 Task: Find connections with filter location Rio Claro with filter topic #automotivewith filter profile language English with filter current company Tata Play Ltd with filter school Institute Of Chemical Technology with filter industry Retail Groceries with filter service category Blogging with filter keywords title Sound Engineer
Action: Mouse moved to (157, 219)
Screenshot: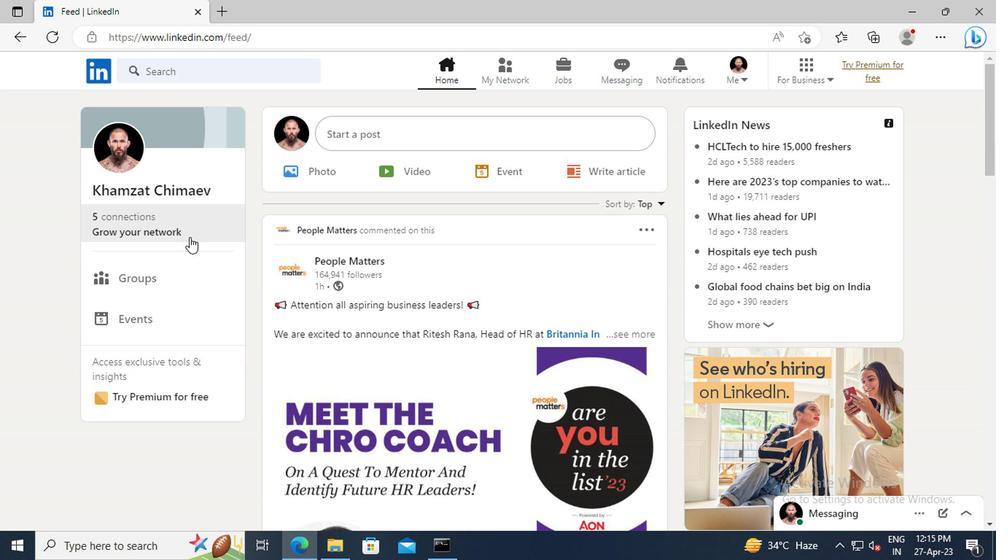 
Action: Mouse pressed left at (157, 219)
Screenshot: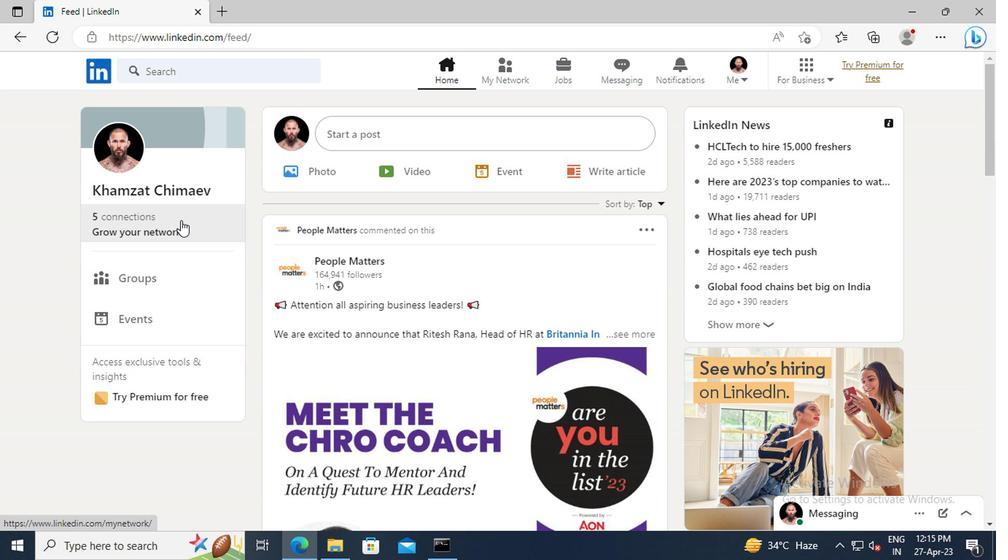 
Action: Mouse moved to (159, 154)
Screenshot: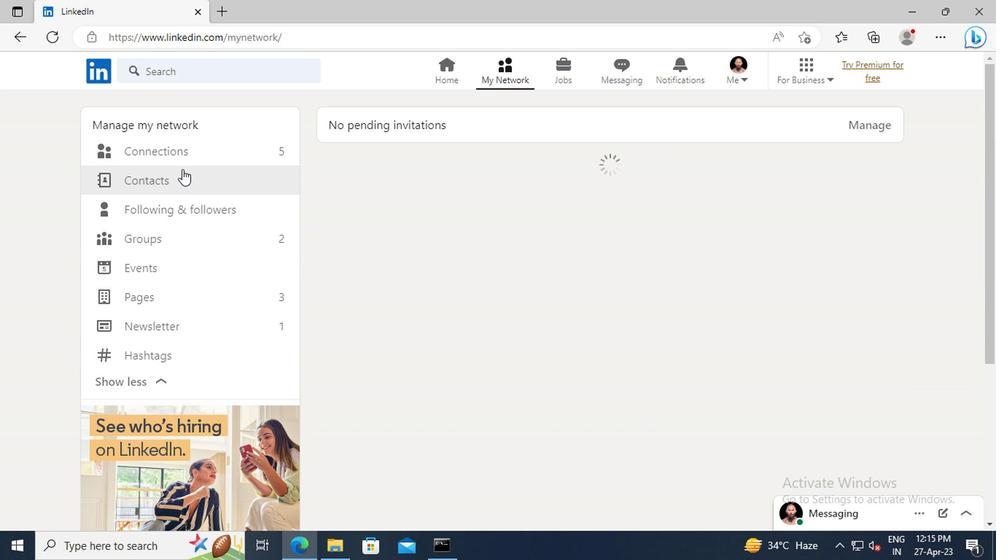 
Action: Mouse pressed left at (159, 154)
Screenshot: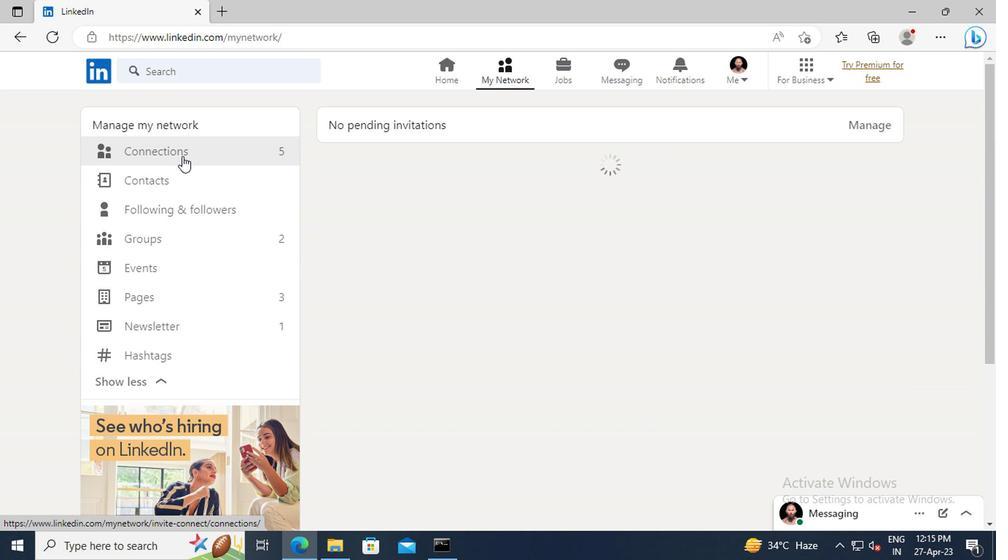 
Action: Mouse moved to (577, 153)
Screenshot: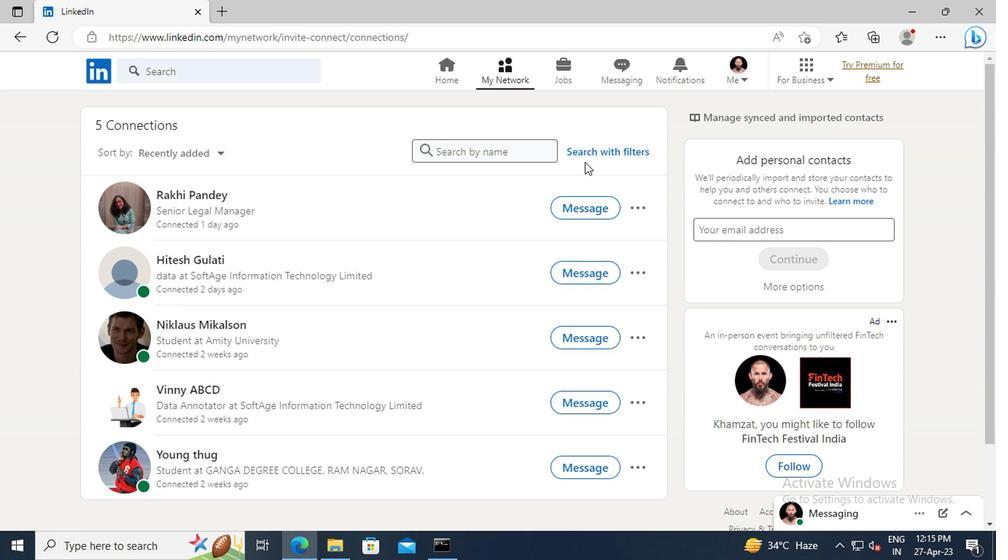 
Action: Mouse pressed left at (577, 153)
Screenshot: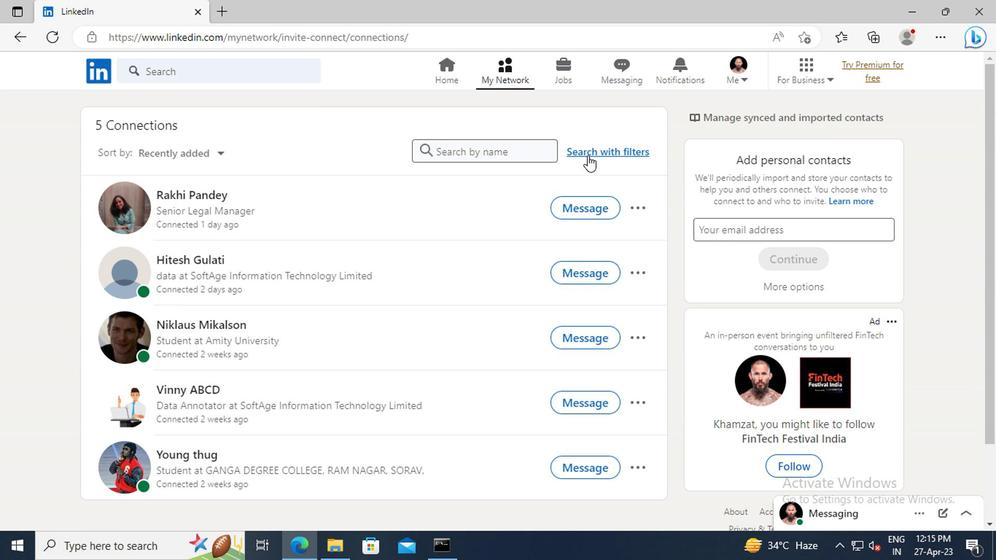 
Action: Mouse moved to (543, 114)
Screenshot: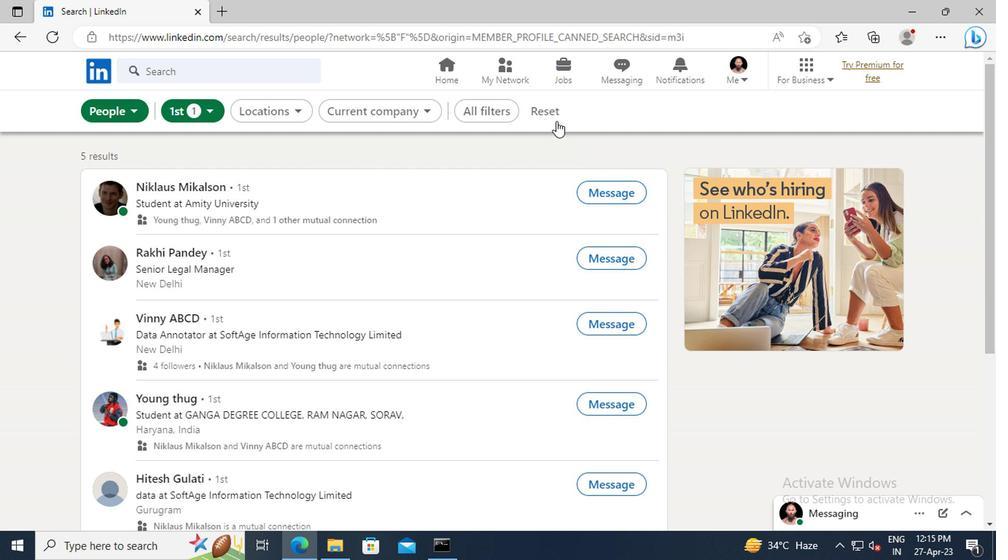 
Action: Mouse pressed left at (543, 114)
Screenshot: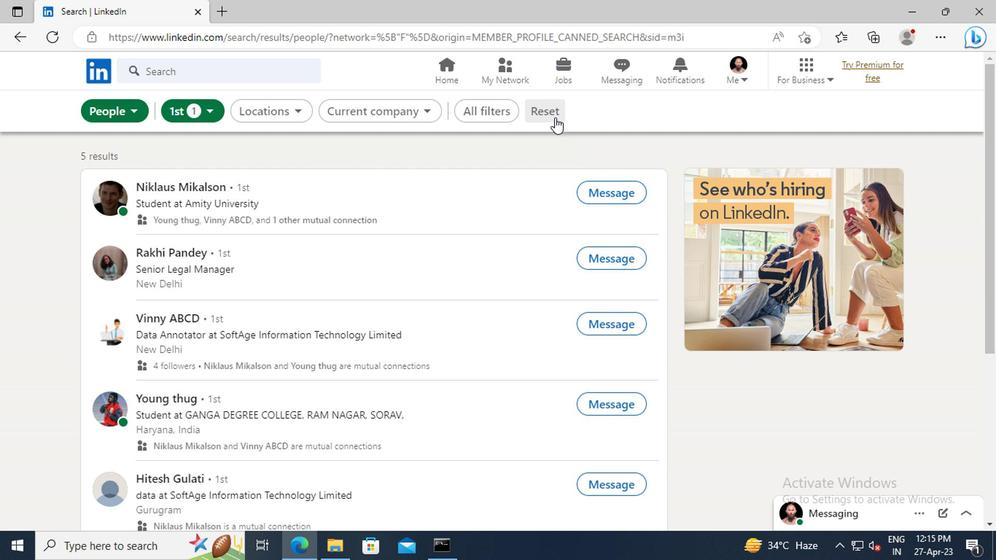 
Action: Mouse moved to (513, 107)
Screenshot: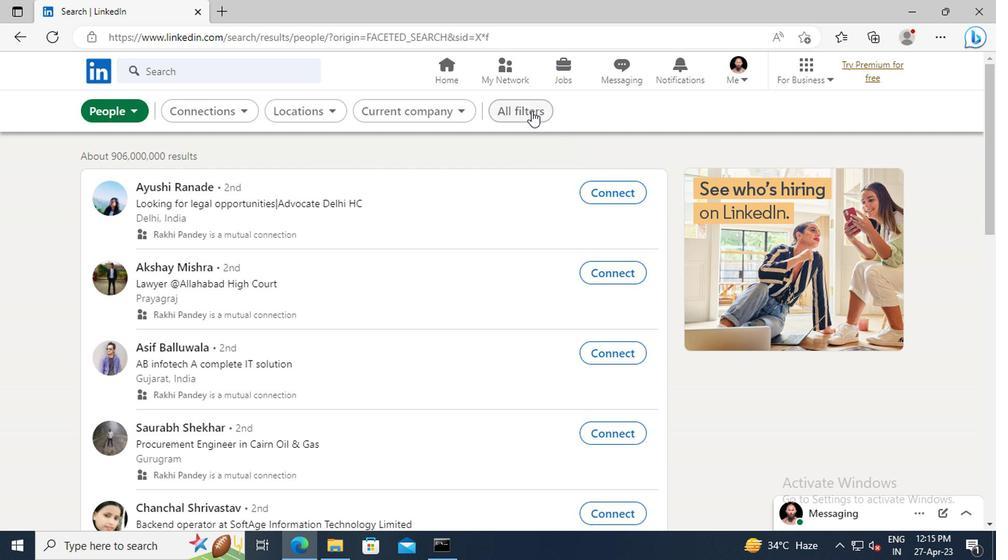 
Action: Mouse pressed left at (513, 107)
Screenshot: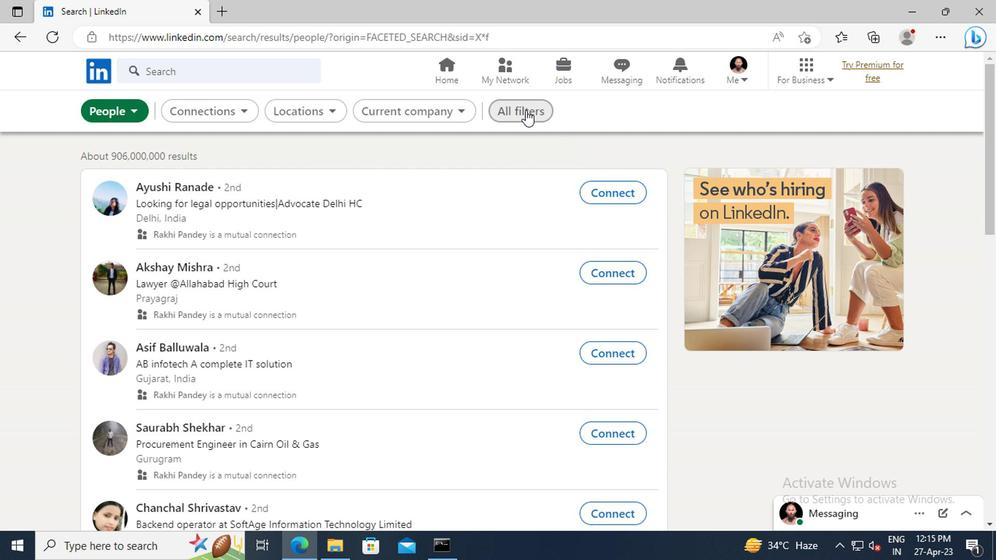 
Action: Mouse moved to (843, 346)
Screenshot: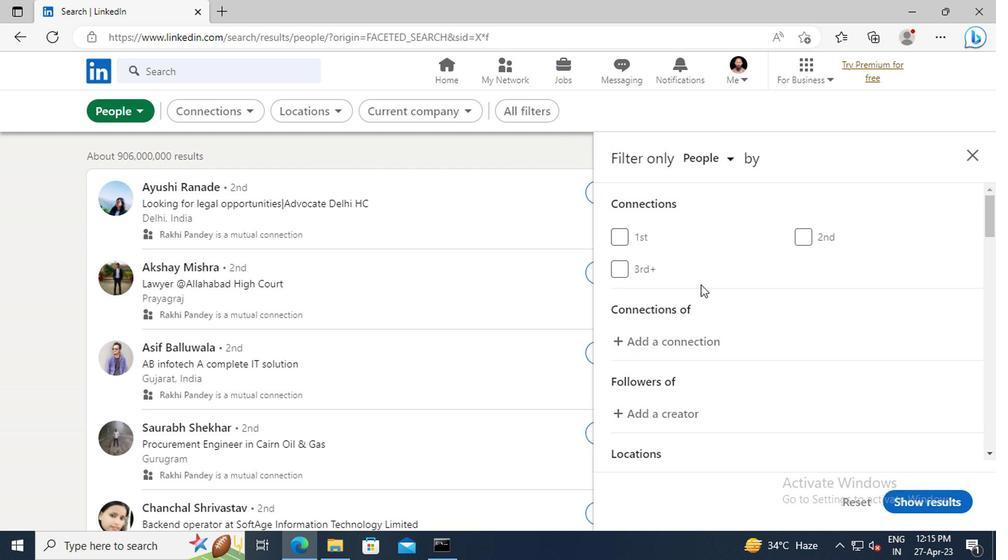 
Action: Mouse scrolled (843, 345) with delta (0, 0)
Screenshot: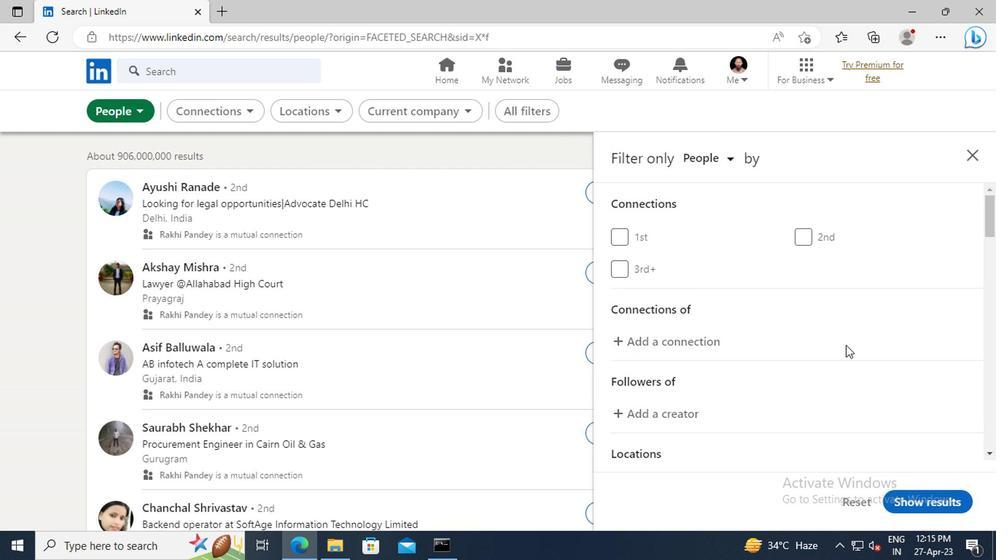 
Action: Mouse scrolled (843, 345) with delta (0, 0)
Screenshot: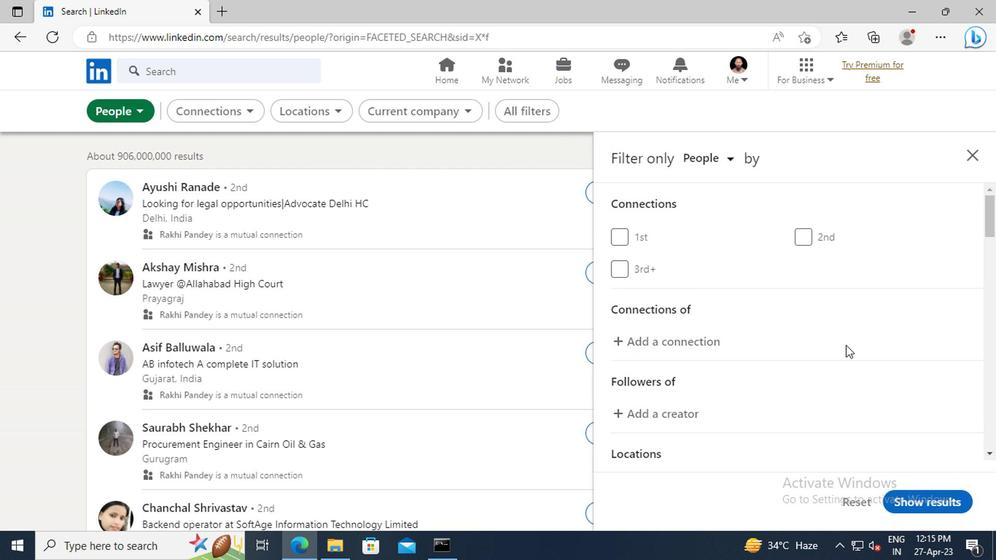 
Action: Mouse moved to (840, 309)
Screenshot: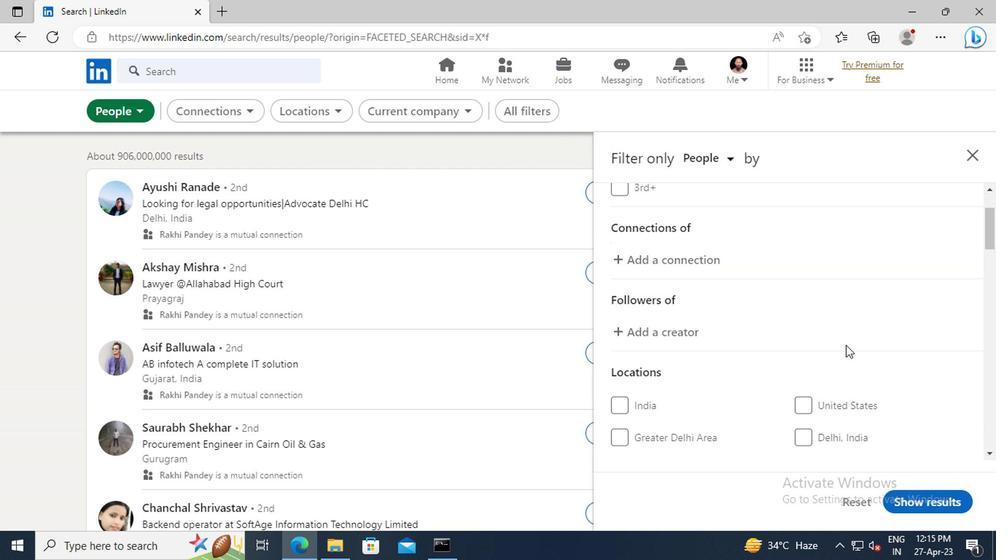 
Action: Mouse scrolled (840, 309) with delta (0, 0)
Screenshot: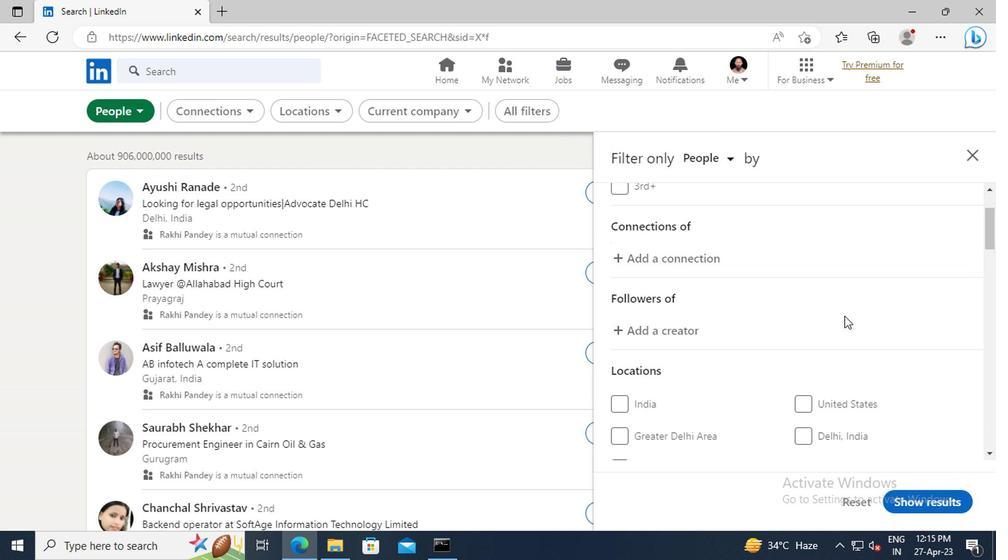 
Action: Mouse moved to (840, 309)
Screenshot: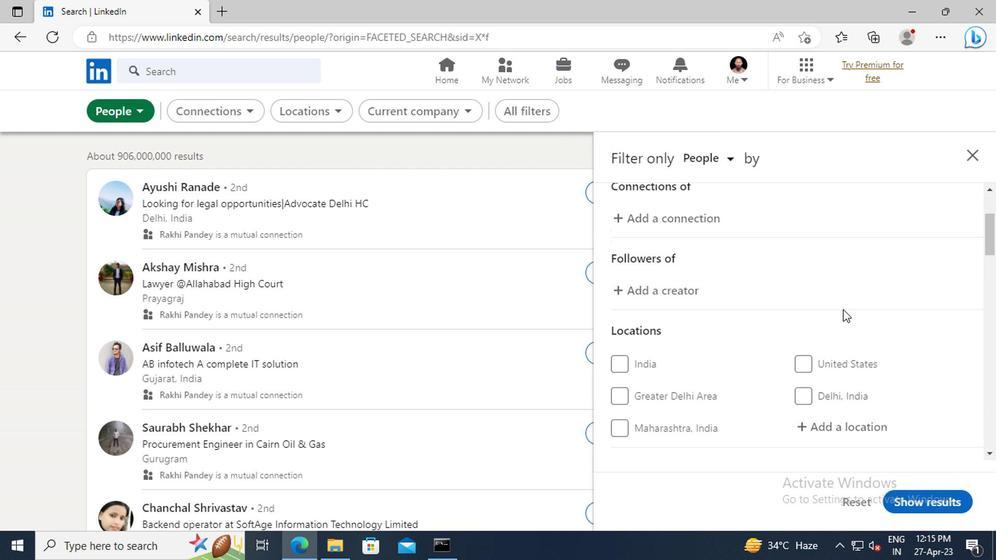 
Action: Mouse scrolled (840, 309) with delta (0, 0)
Screenshot: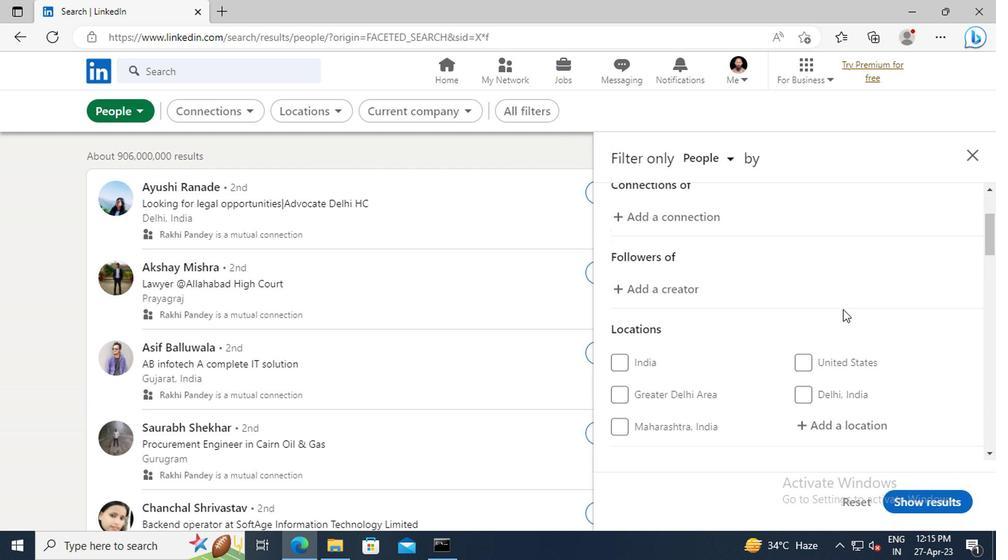 
Action: Mouse scrolled (840, 309) with delta (0, 0)
Screenshot: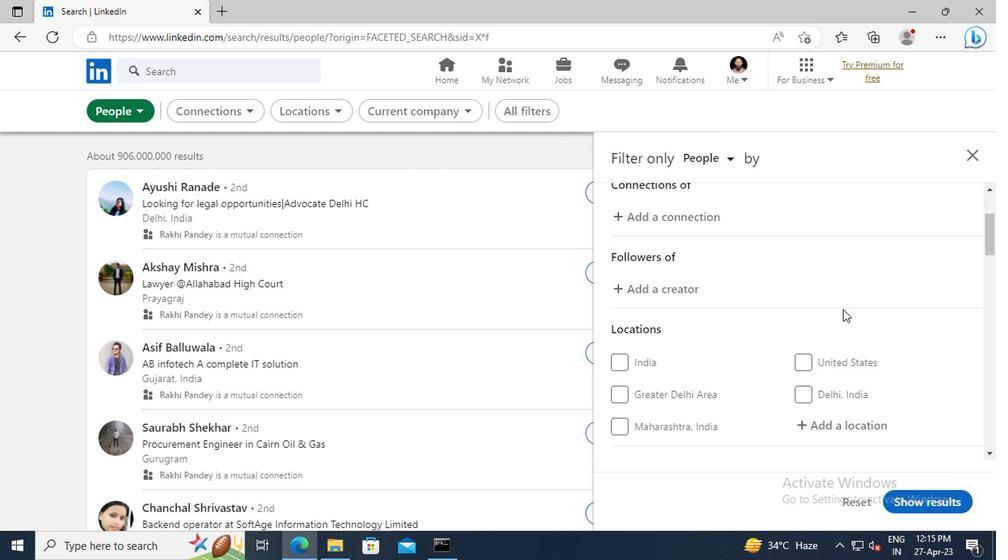 
Action: Mouse scrolled (840, 309) with delta (0, 0)
Screenshot: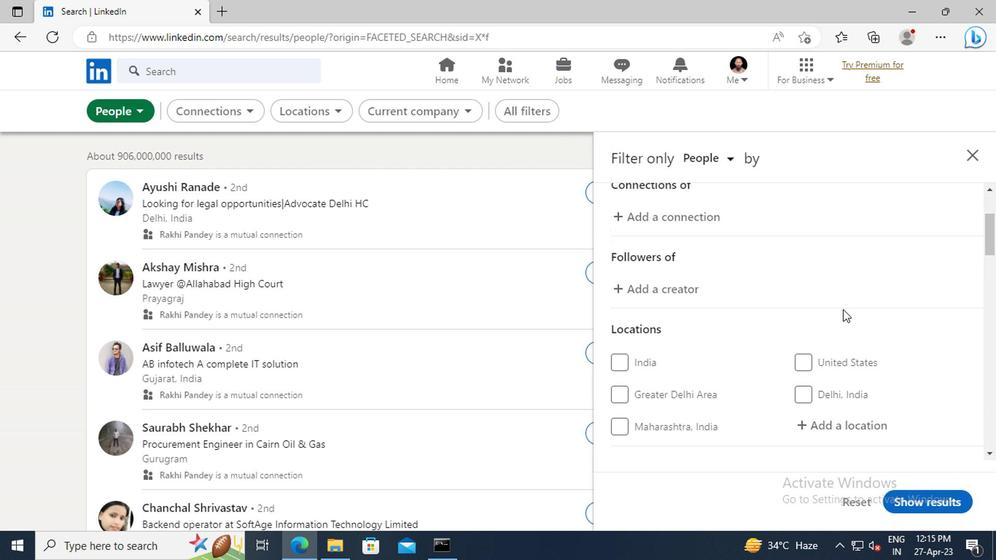 
Action: Mouse moved to (816, 302)
Screenshot: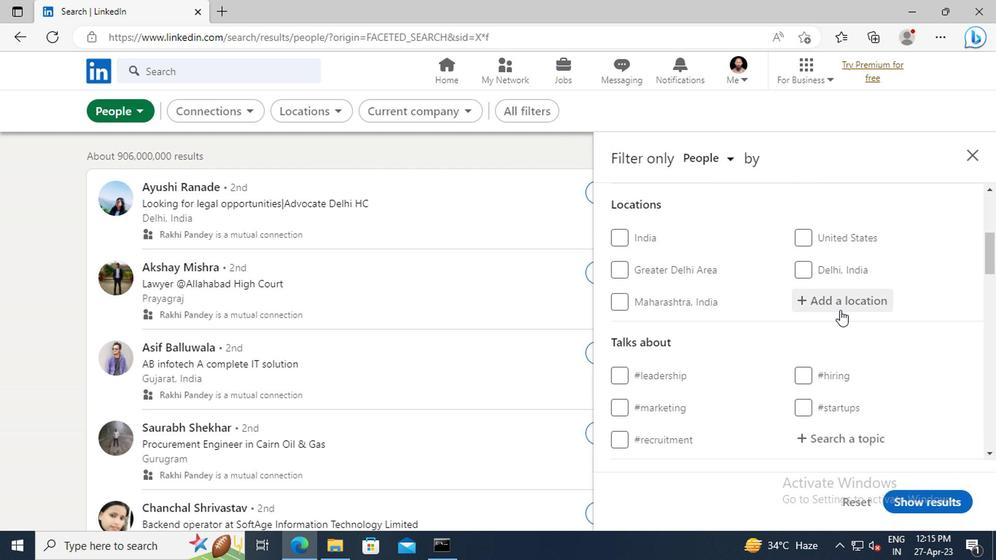 
Action: Mouse pressed left at (816, 302)
Screenshot: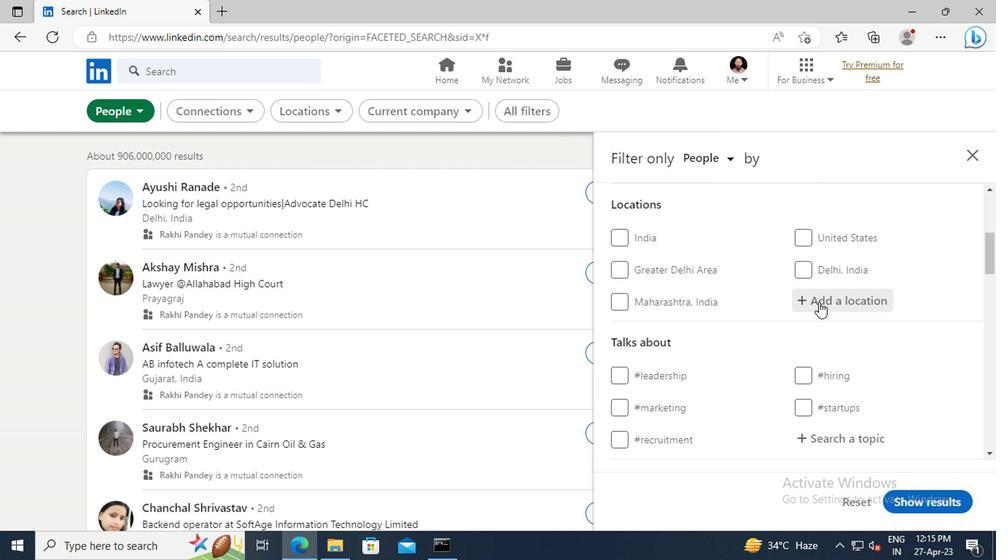 
Action: Key pressed <Key.shift>RIO<Key.space><Key.shift>CLARO
Screenshot: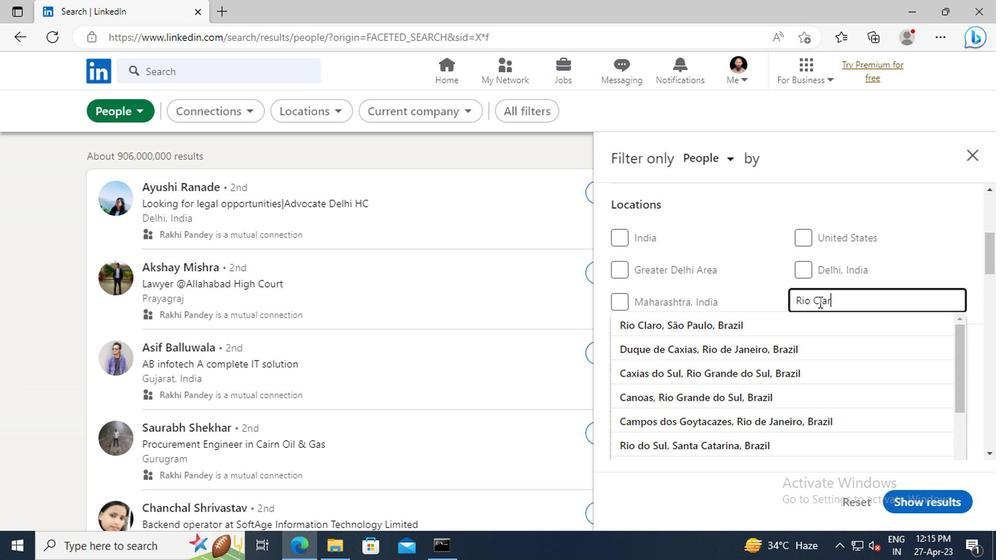 
Action: Mouse moved to (821, 320)
Screenshot: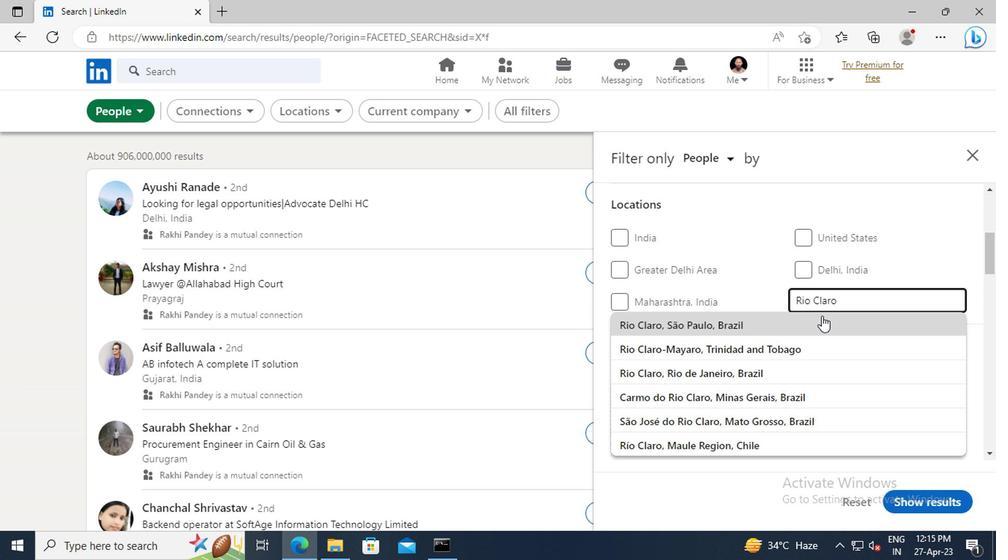 
Action: Mouse pressed left at (821, 320)
Screenshot: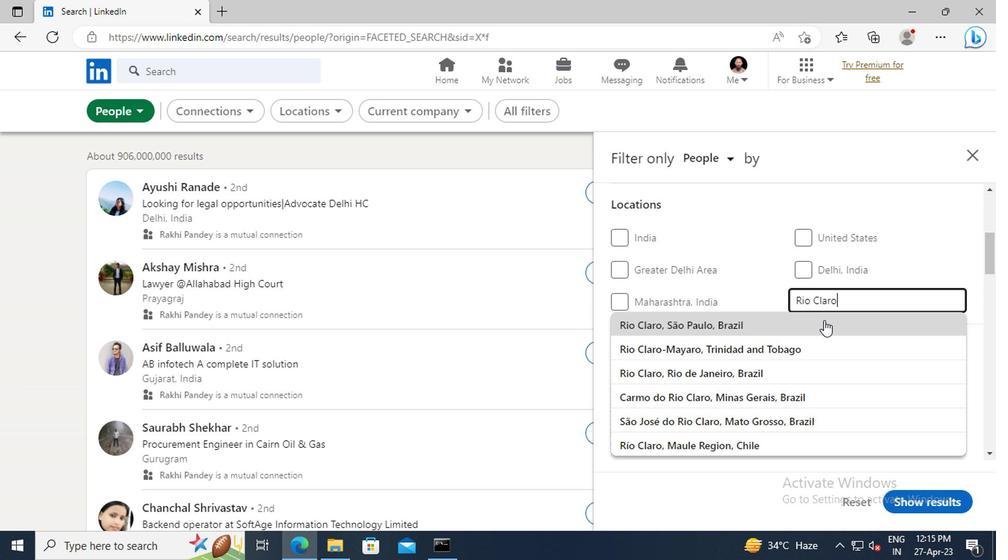 
Action: Mouse moved to (831, 309)
Screenshot: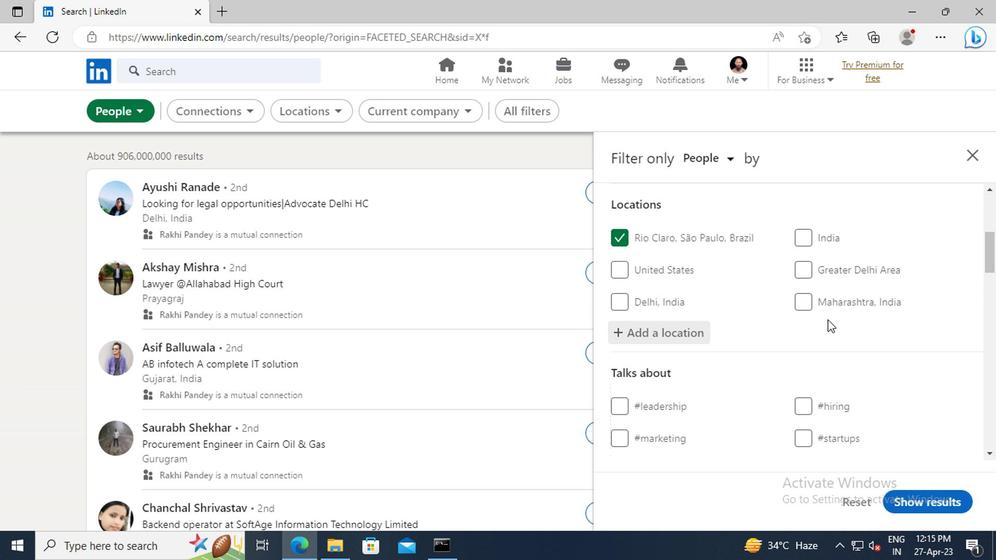 
Action: Mouse scrolled (831, 309) with delta (0, 0)
Screenshot: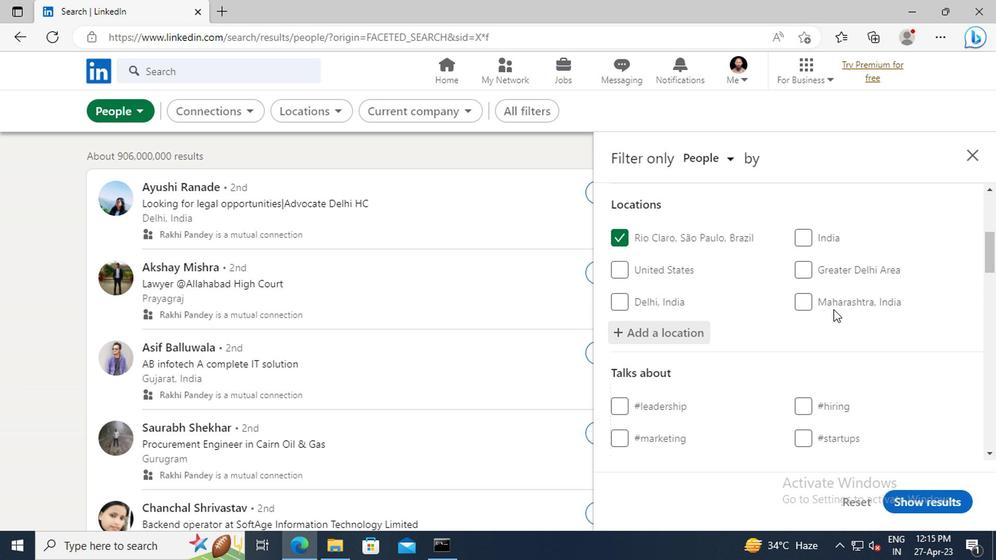
Action: Mouse scrolled (831, 309) with delta (0, 0)
Screenshot: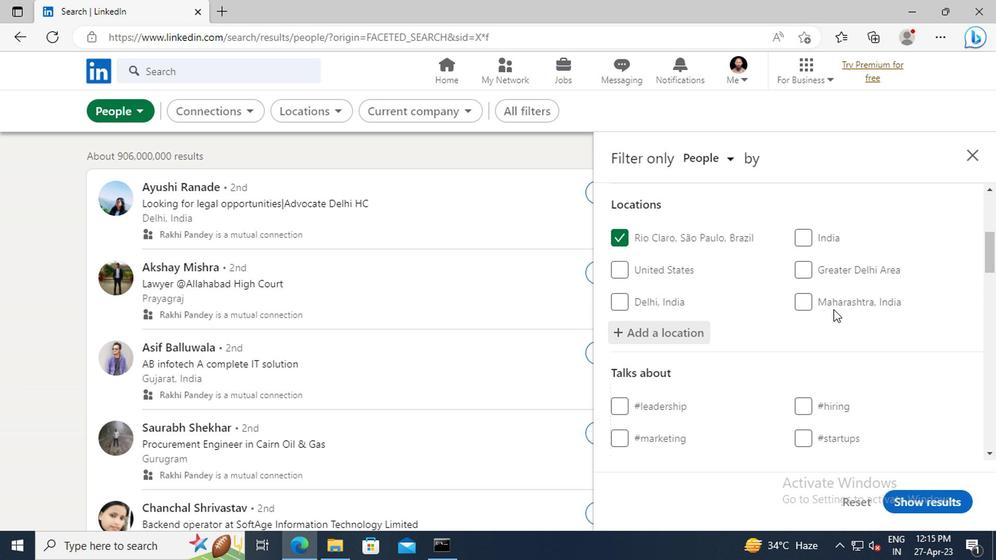 
Action: Mouse scrolled (831, 309) with delta (0, 0)
Screenshot: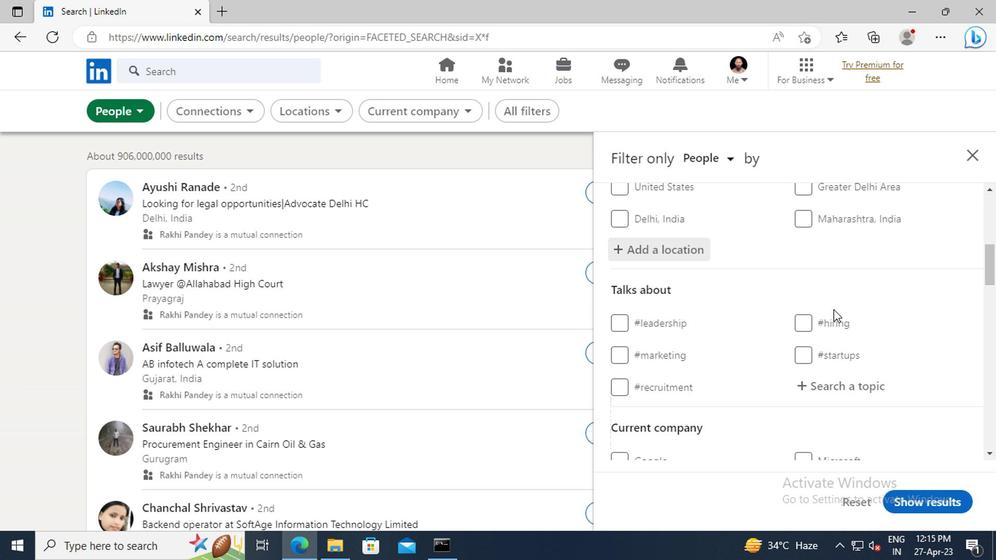 
Action: Mouse scrolled (831, 309) with delta (0, 0)
Screenshot: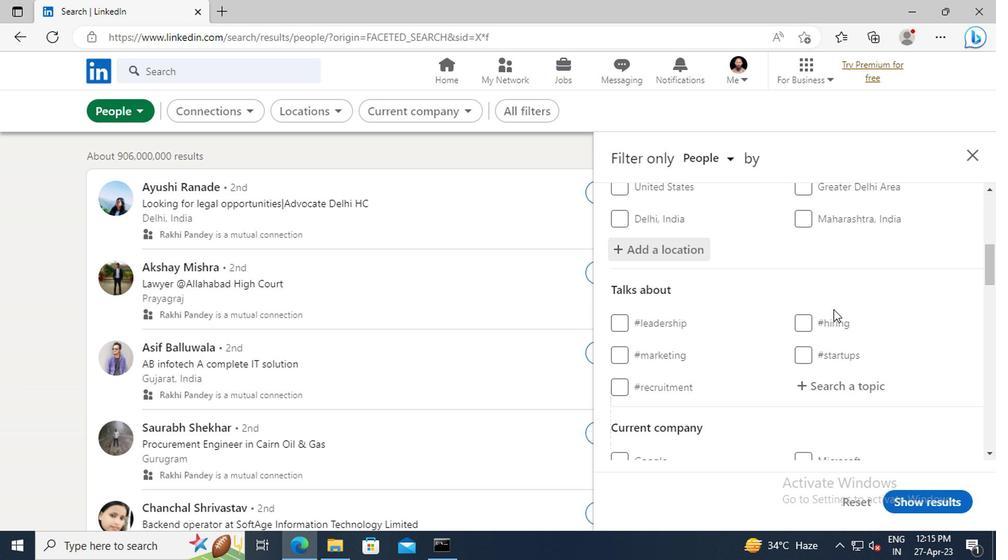 
Action: Mouse moved to (833, 305)
Screenshot: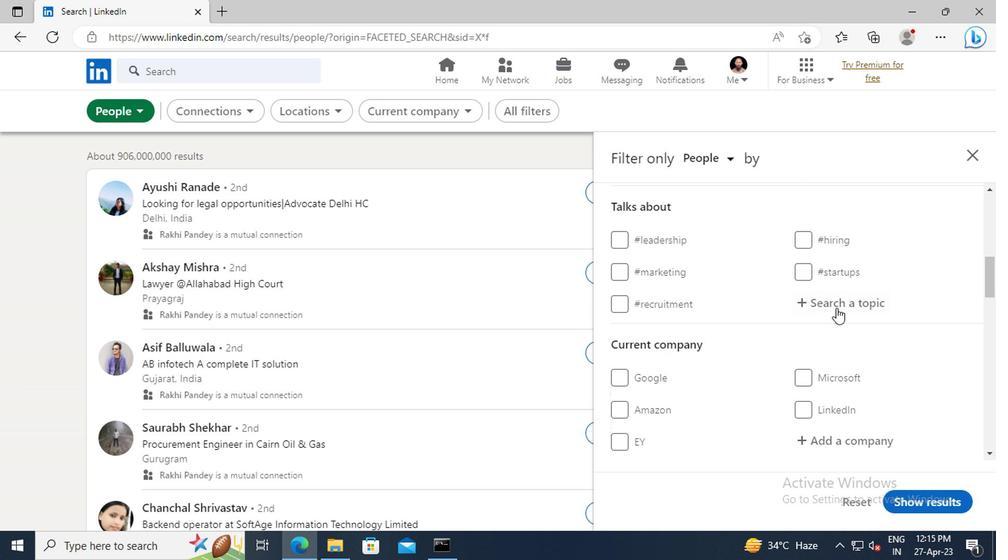 
Action: Mouse pressed left at (833, 305)
Screenshot: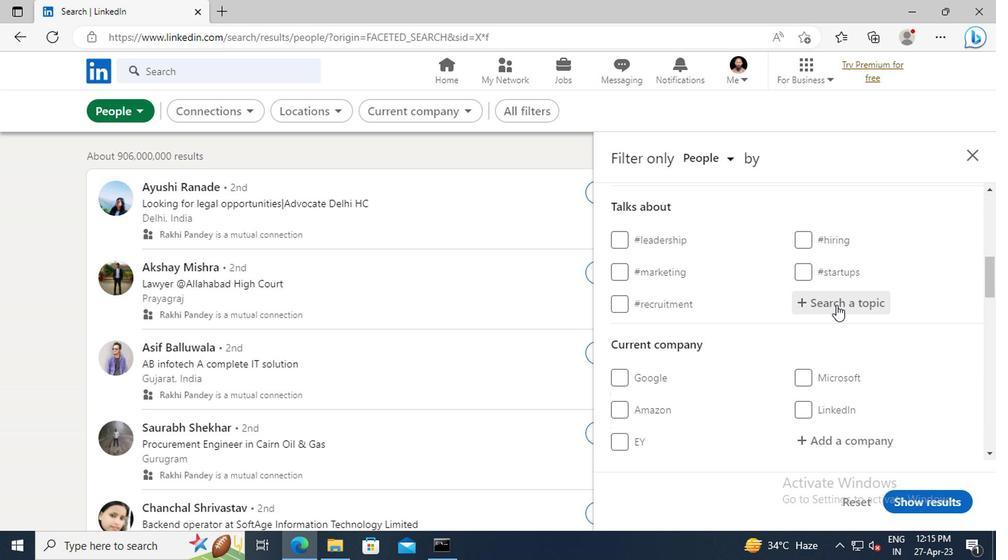 
Action: Key pressed <Key.shift>#AUTOMOTIVEWITH<Key.enter>
Screenshot: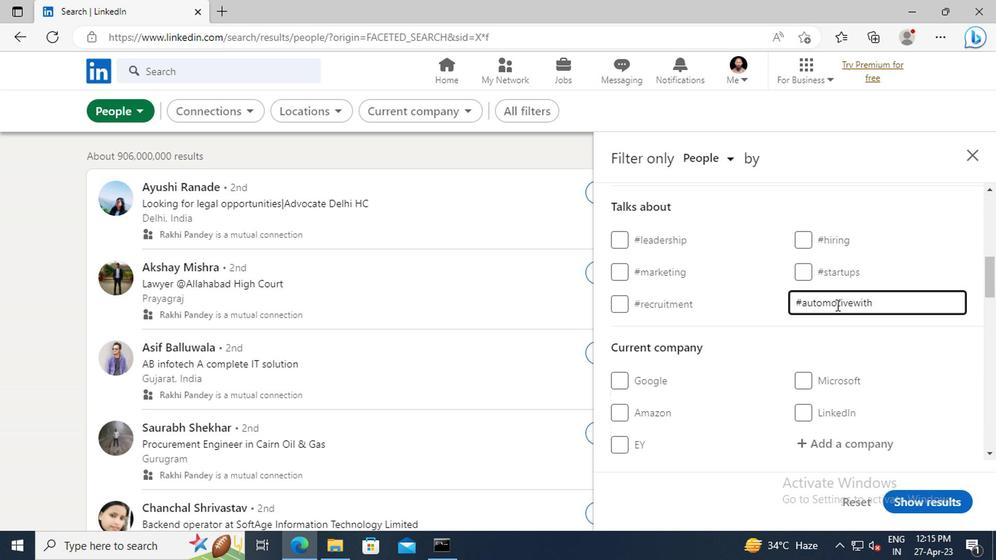 
Action: Mouse scrolled (833, 304) with delta (0, 0)
Screenshot: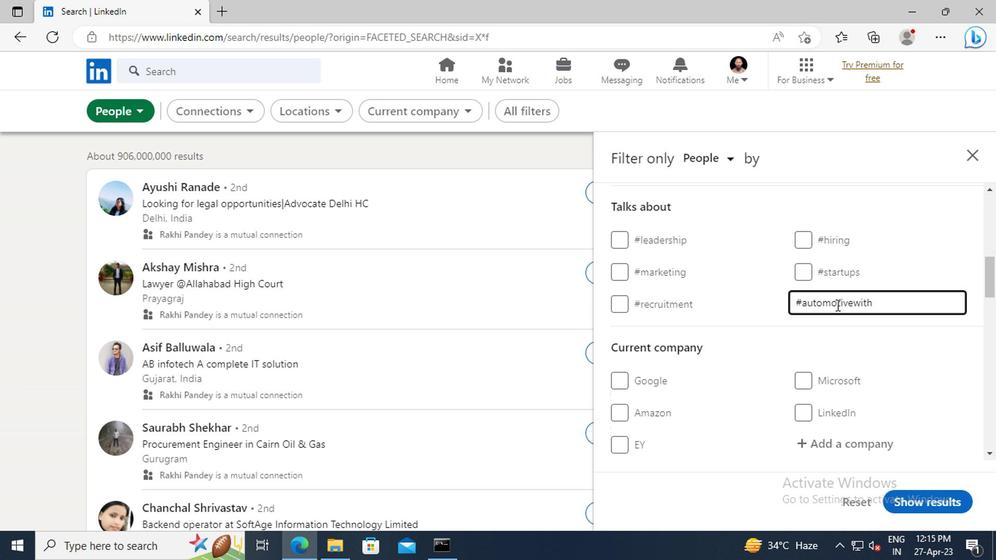 
Action: Mouse scrolled (833, 304) with delta (0, 0)
Screenshot: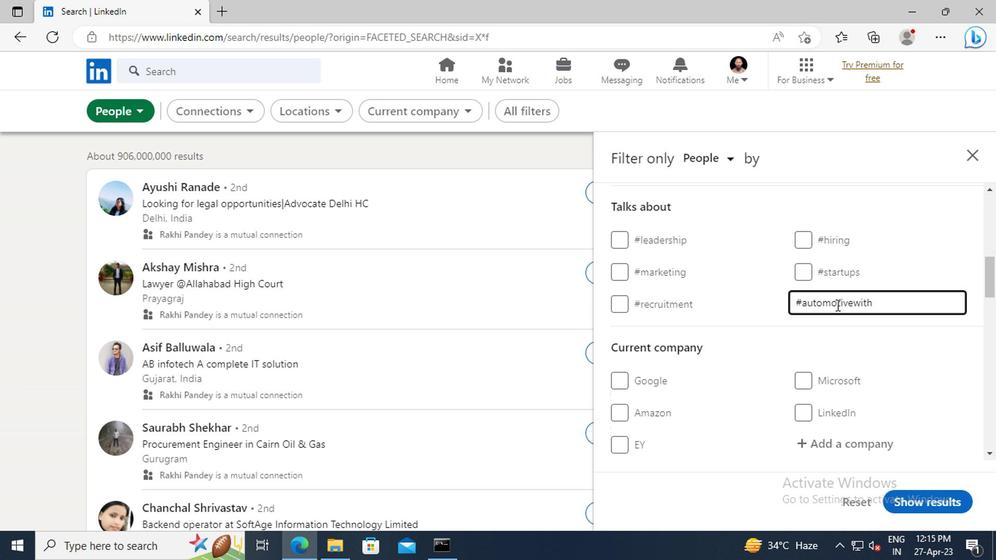 
Action: Mouse scrolled (833, 304) with delta (0, 0)
Screenshot: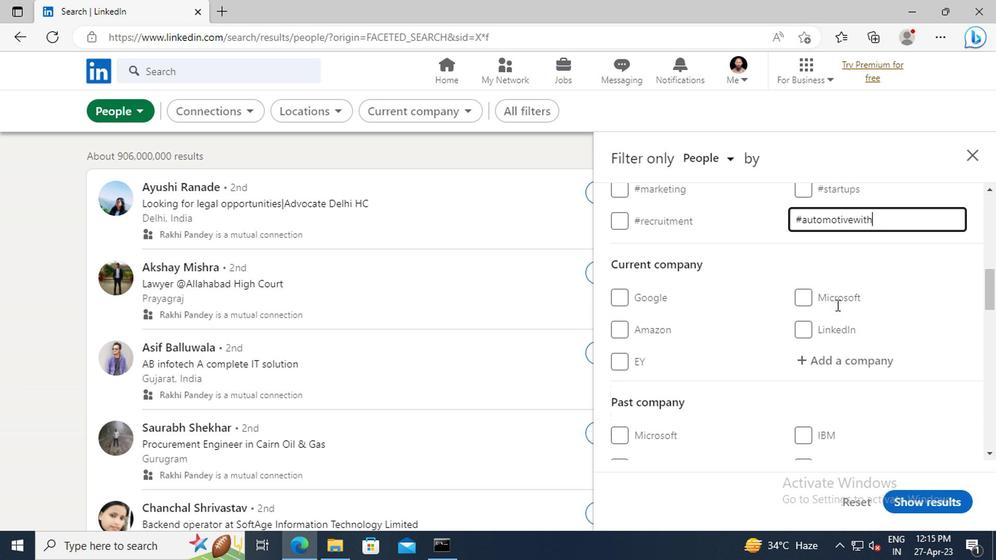 
Action: Mouse scrolled (833, 304) with delta (0, 0)
Screenshot: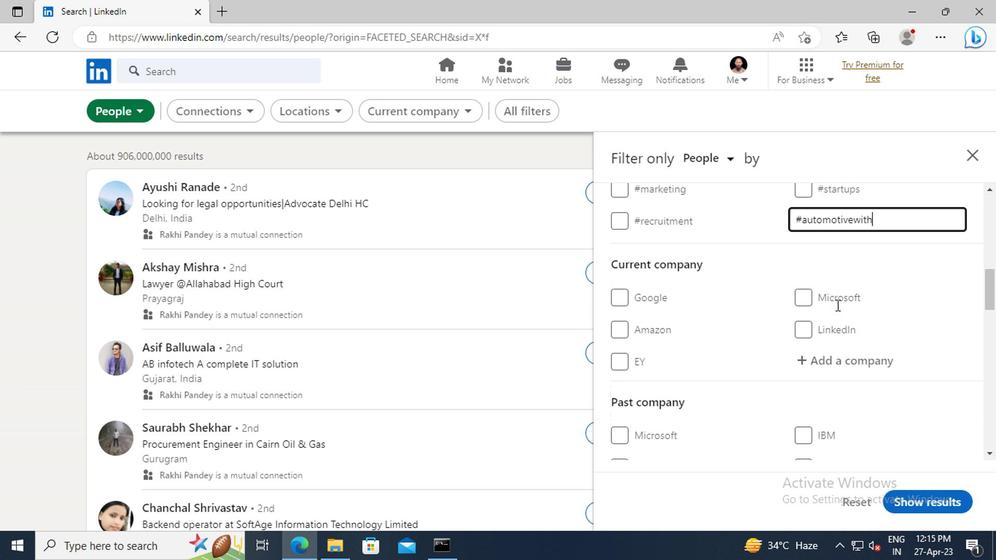 
Action: Mouse scrolled (833, 304) with delta (0, 0)
Screenshot: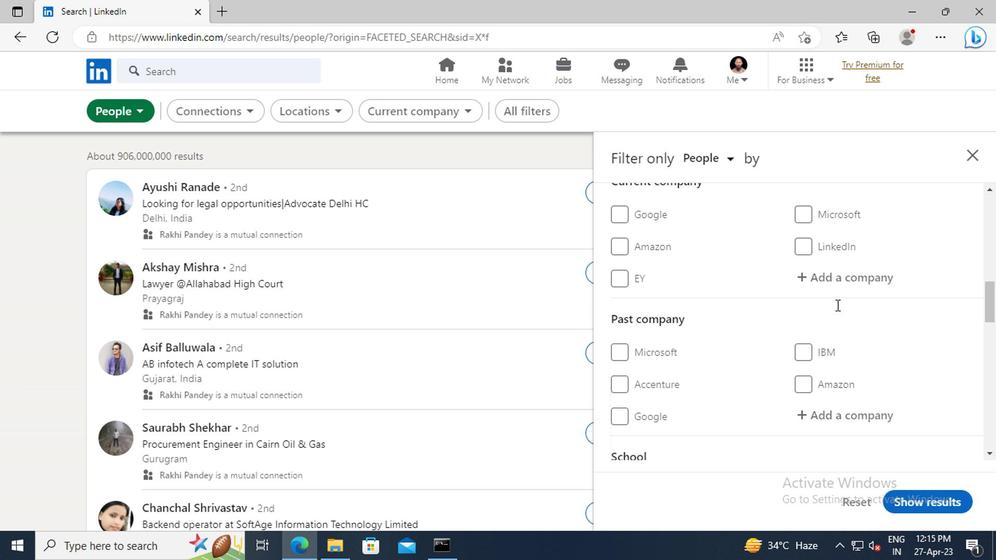 
Action: Mouse scrolled (833, 304) with delta (0, 0)
Screenshot: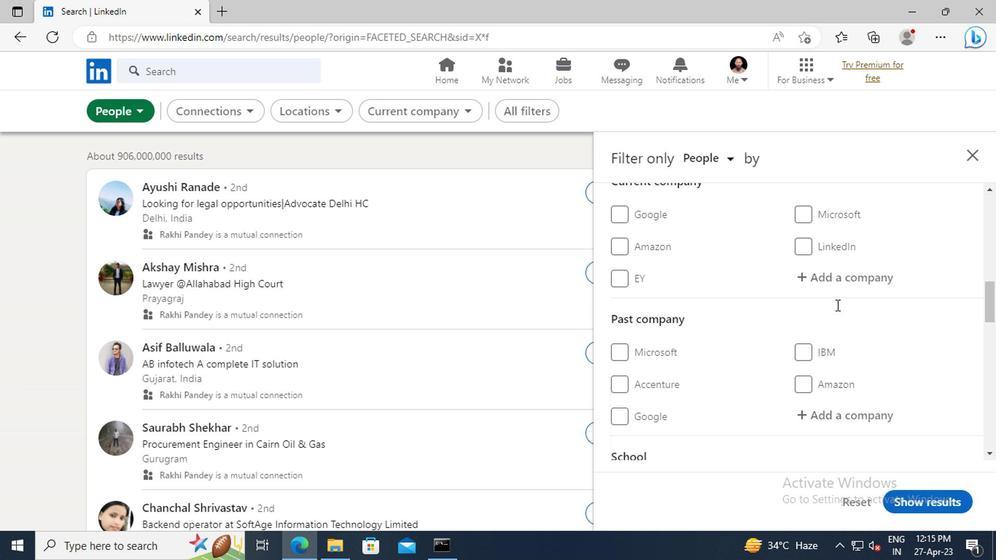 
Action: Mouse scrolled (833, 304) with delta (0, 0)
Screenshot: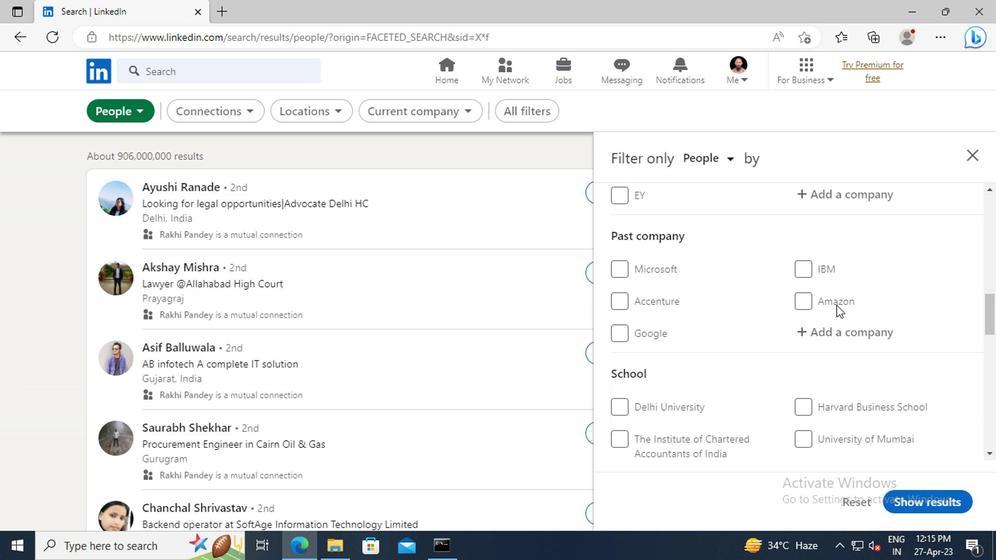 
Action: Mouse scrolled (833, 304) with delta (0, 0)
Screenshot: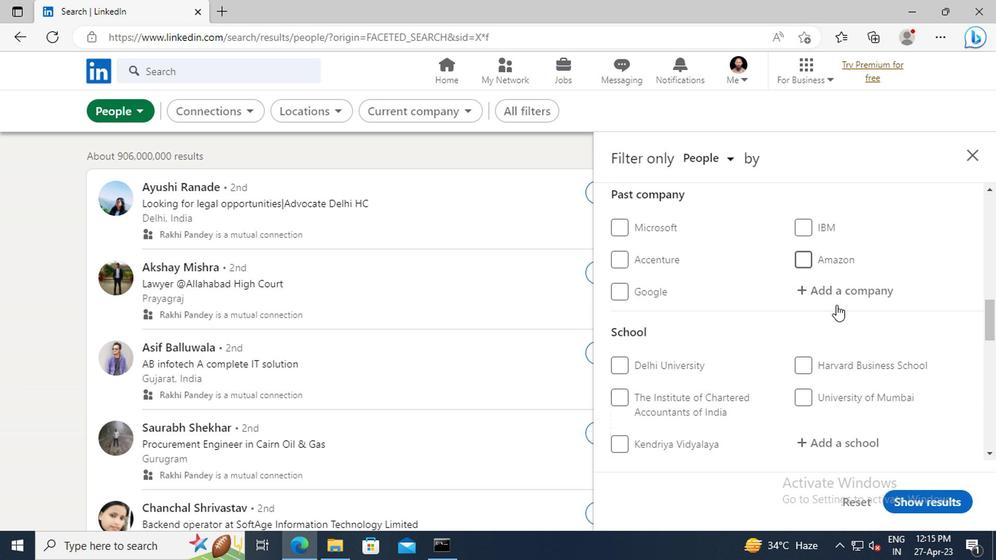 
Action: Mouse scrolled (833, 304) with delta (0, 0)
Screenshot: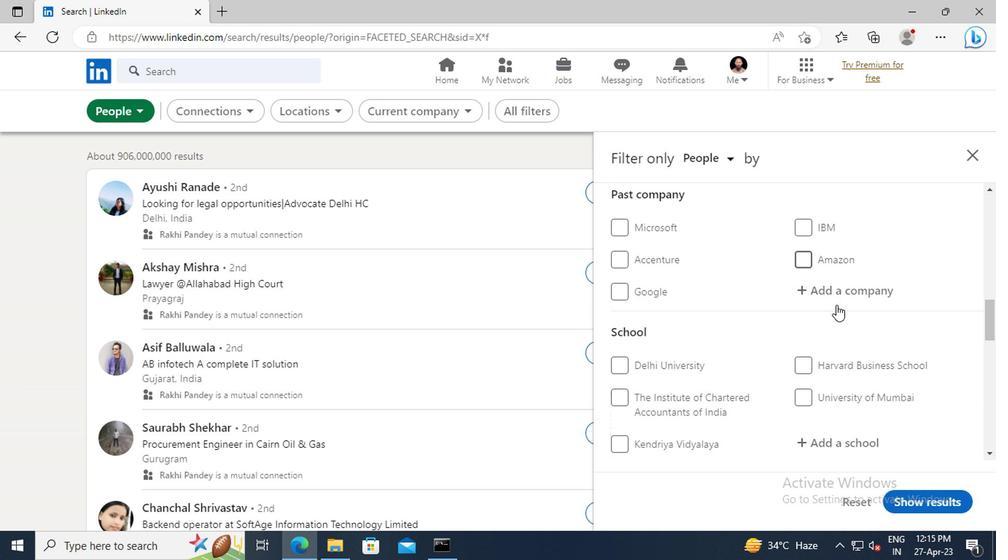 
Action: Mouse scrolled (833, 304) with delta (0, 0)
Screenshot: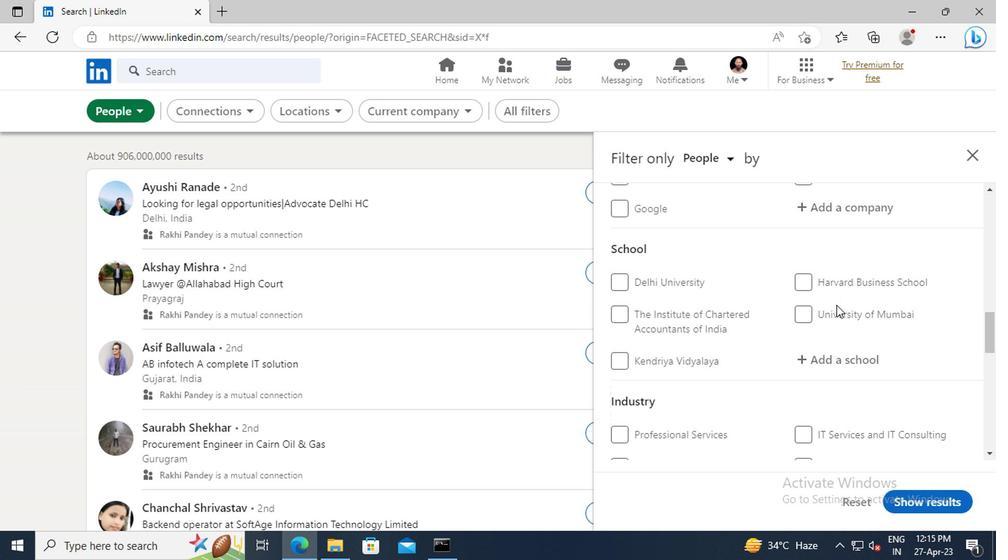 
Action: Mouse scrolled (833, 304) with delta (0, 0)
Screenshot: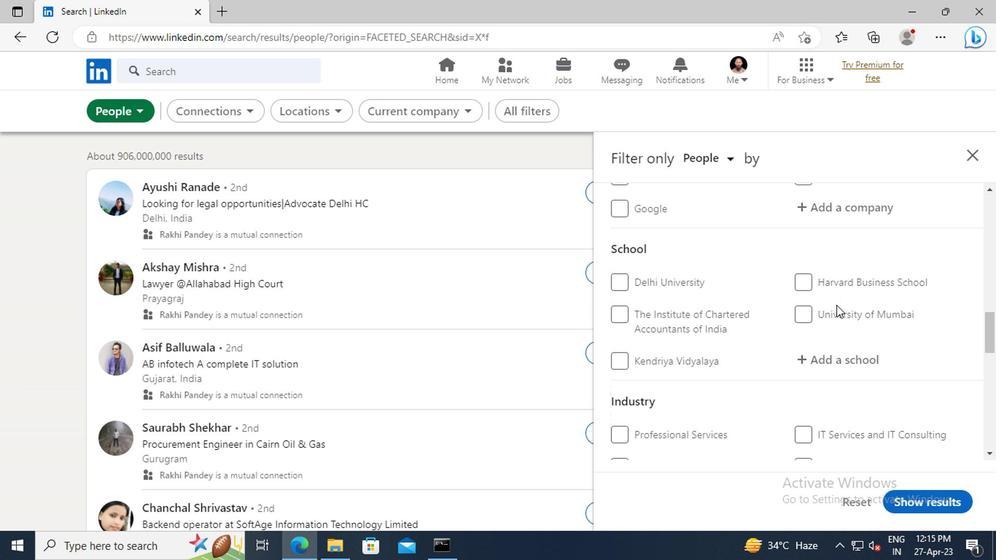 
Action: Mouse scrolled (833, 304) with delta (0, 0)
Screenshot: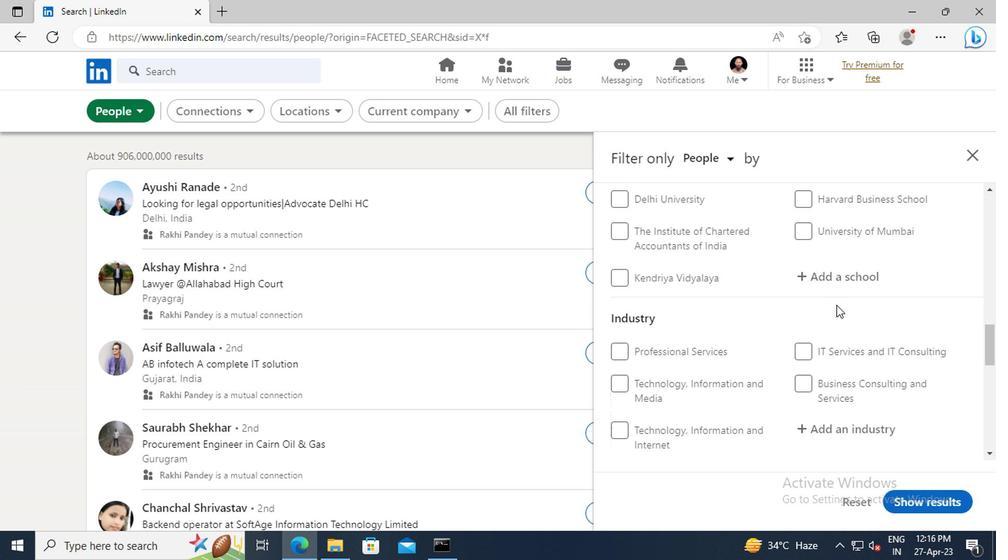 
Action: Mouse scrolled (833, 304) with delta (0, 0)
Screenshot: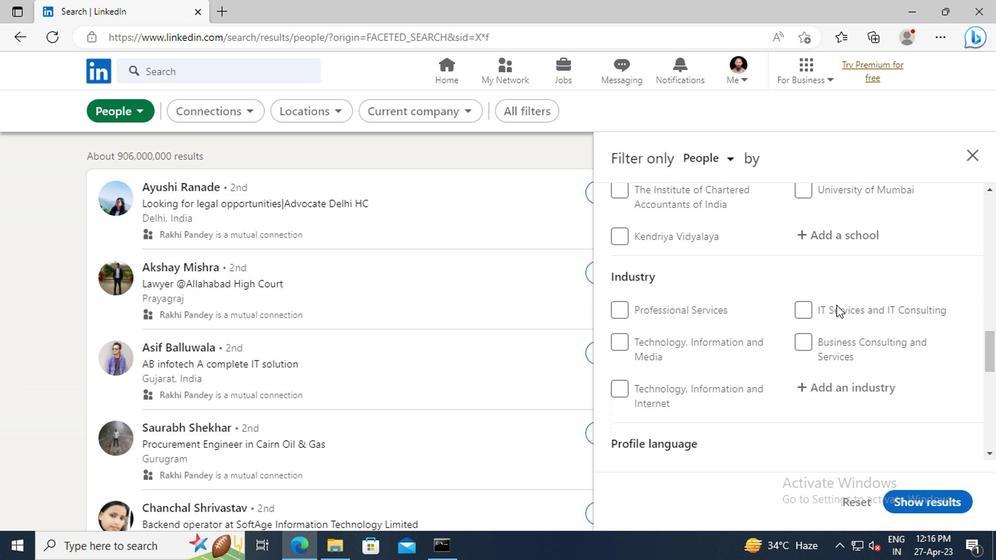 
Action: Mouse scrolled (833, 304) with delta (0, 0)
Screenshot: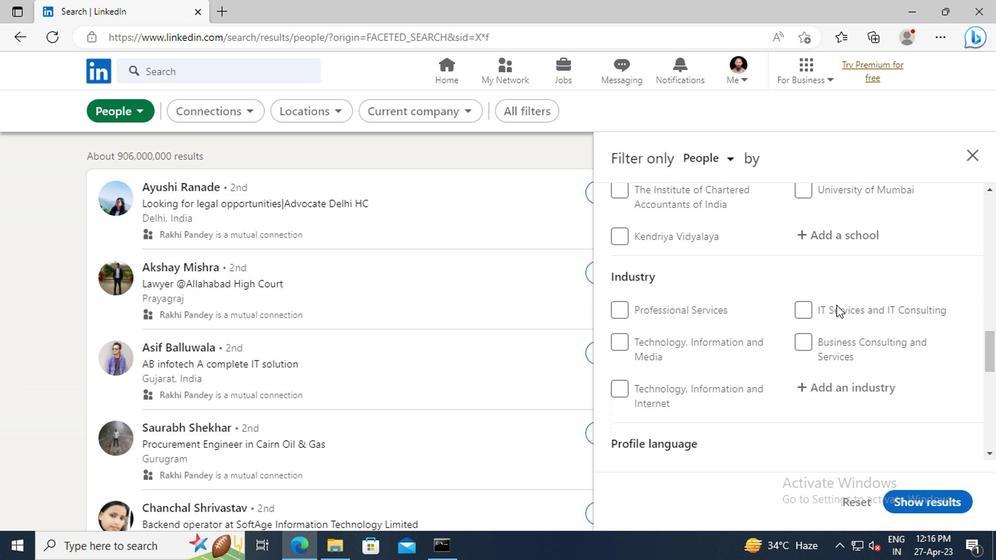 
Action: Mouse scrolled (833, 304) with delta (0, 0)
Screenshot: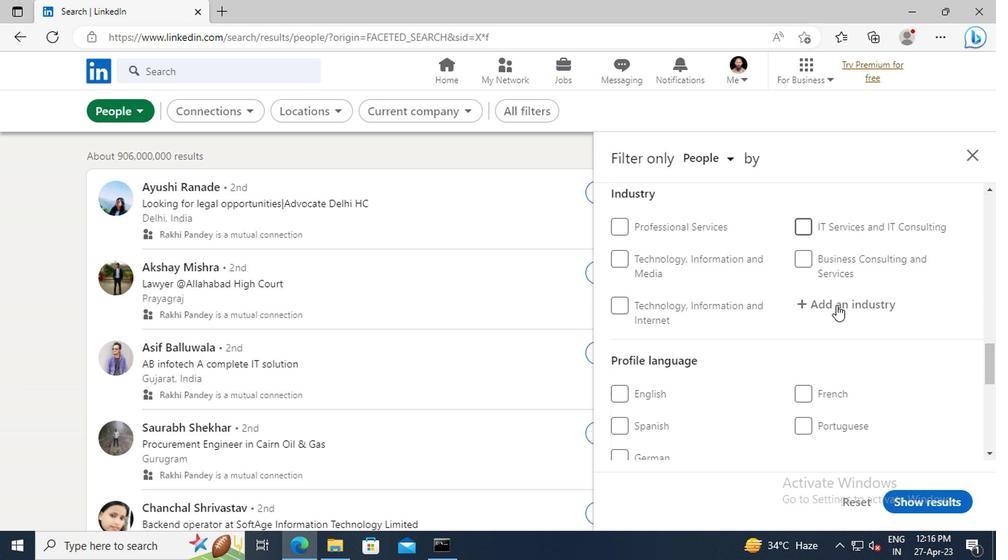 
Action: Mouse moved to (612, 358)
Screenshot: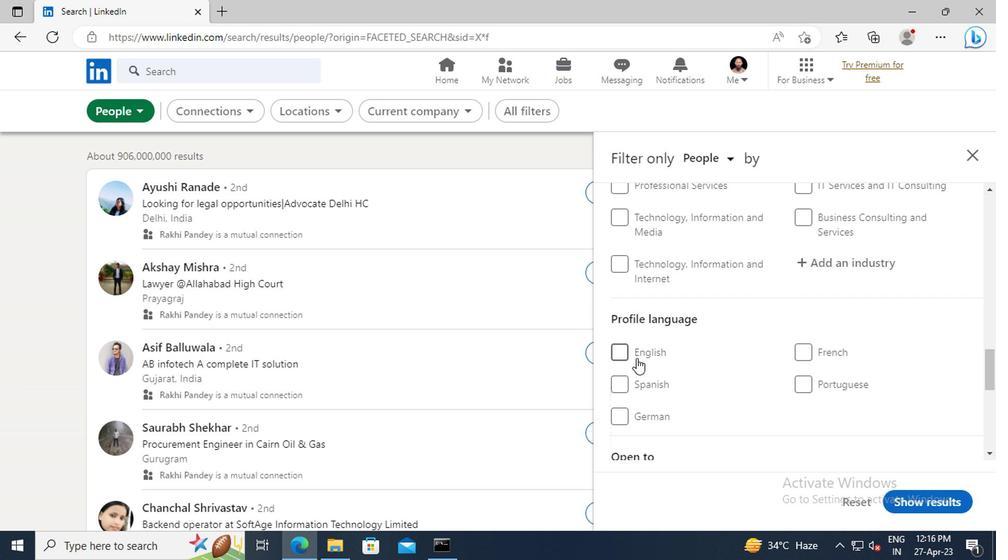 
Action: Mouse pressed left at (612, 358)
Screenshot: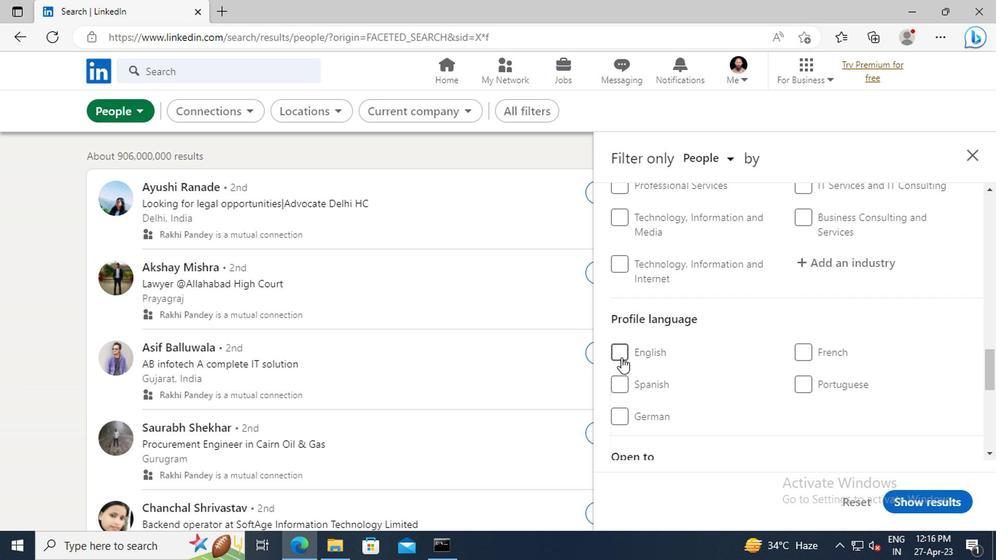 
Action: Mouse moved to (786, 351)
Screenshot: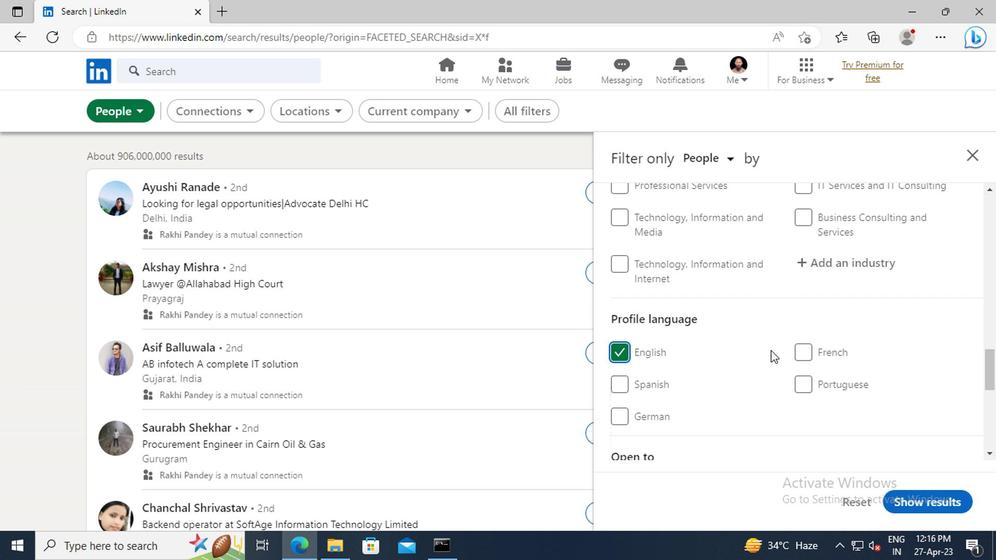 
Action: Mouse scrolled (786, 352) with delta (0, 0)
Screenshot: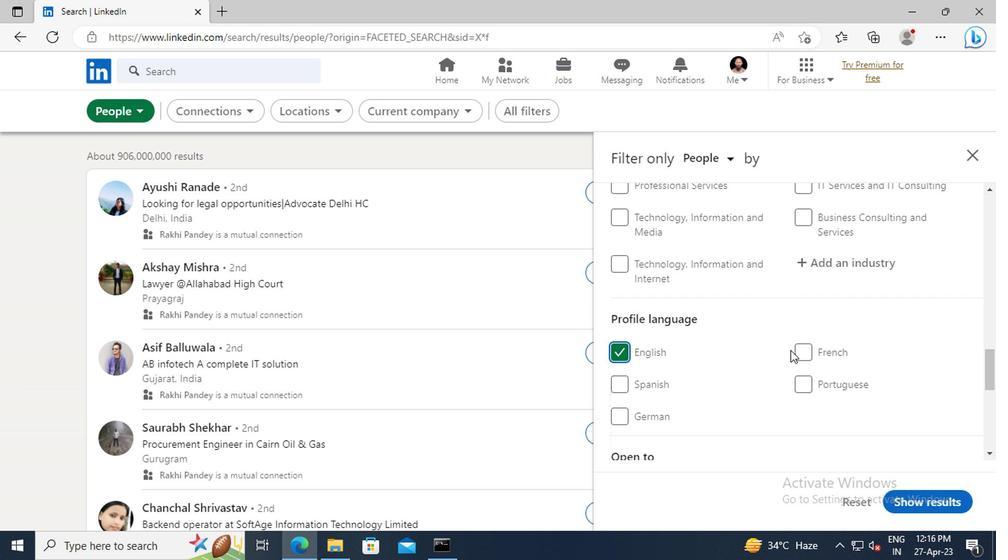 
Action: Mouse scrolled (786, 352) with delta (0, 0)
Screenshot: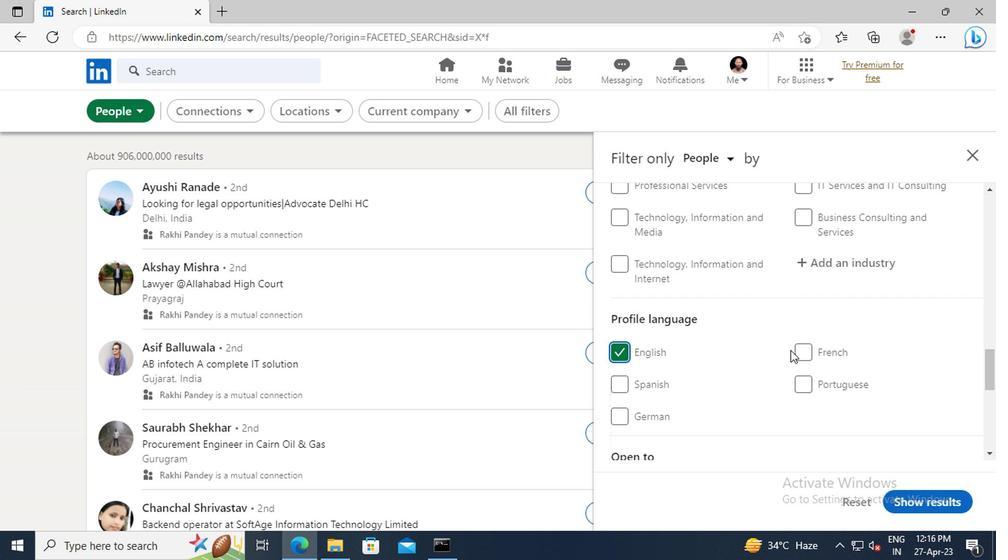 
Action: Mouse scrolled (786, 352) with delta (0, 0)
Screenshot: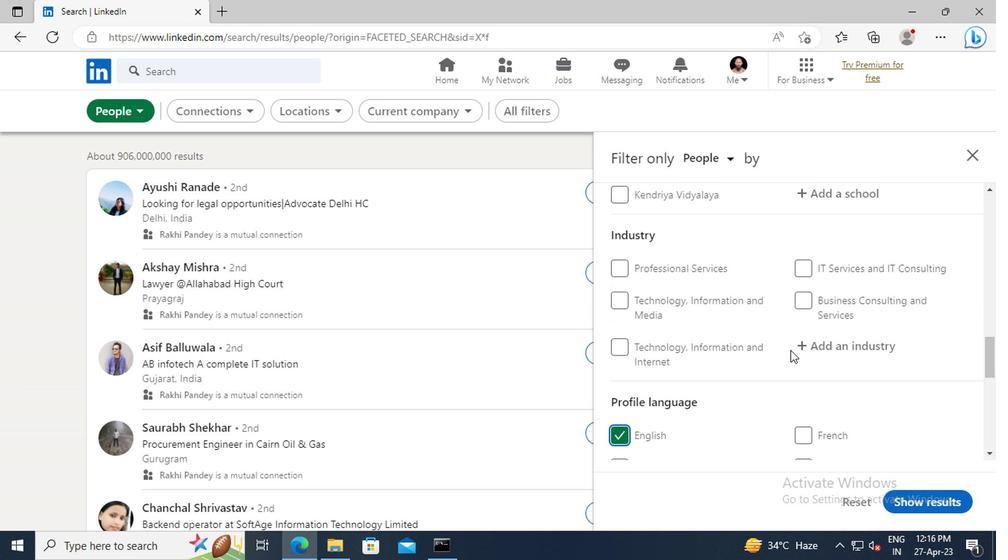 
Action: Mouse scrolled (786, 352) with delta (0, 0)
Screenshot: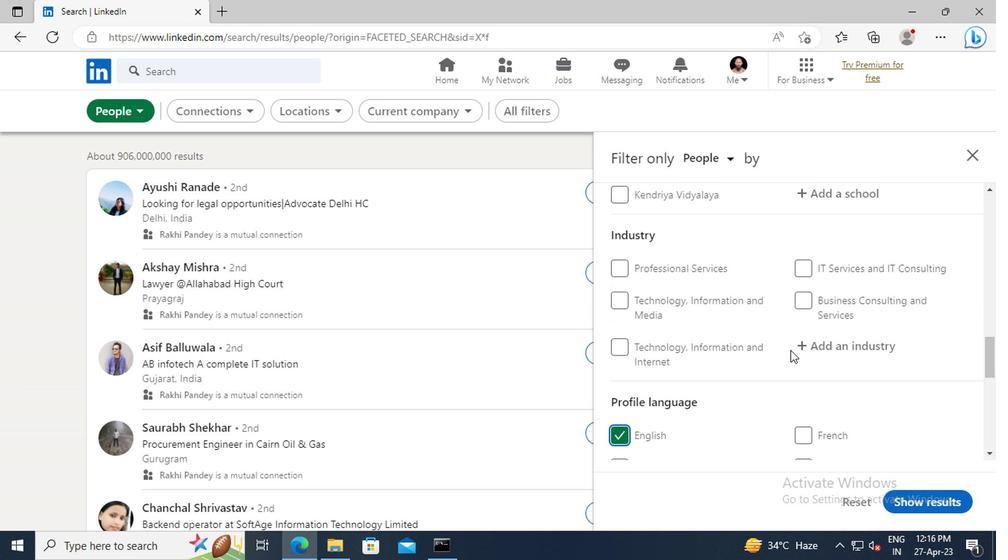 
Action: Mouse scrolled (786, 352) with delta (0, 0)
Screenshot: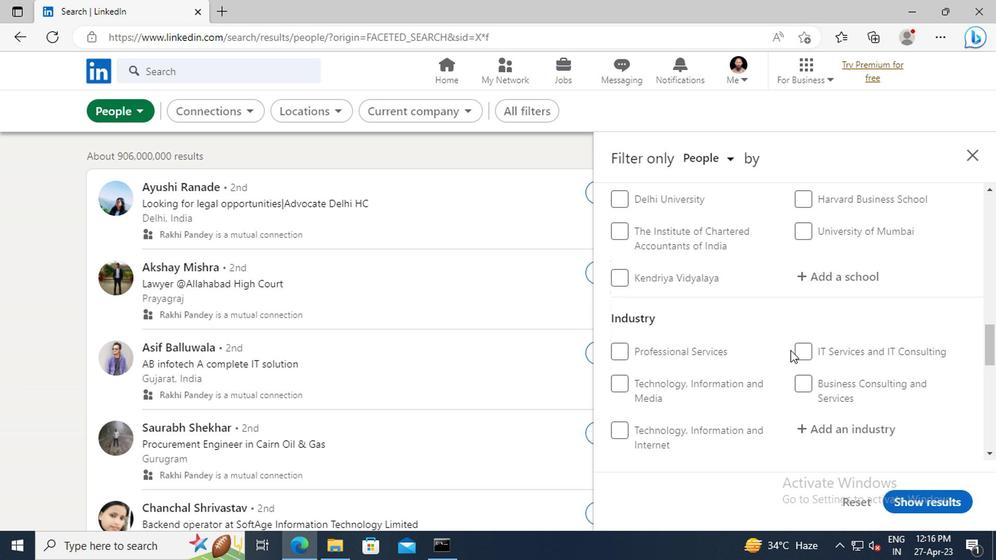 
Action: Mouse scrolled (786, 352) with delta (0, 0)
Screenshot: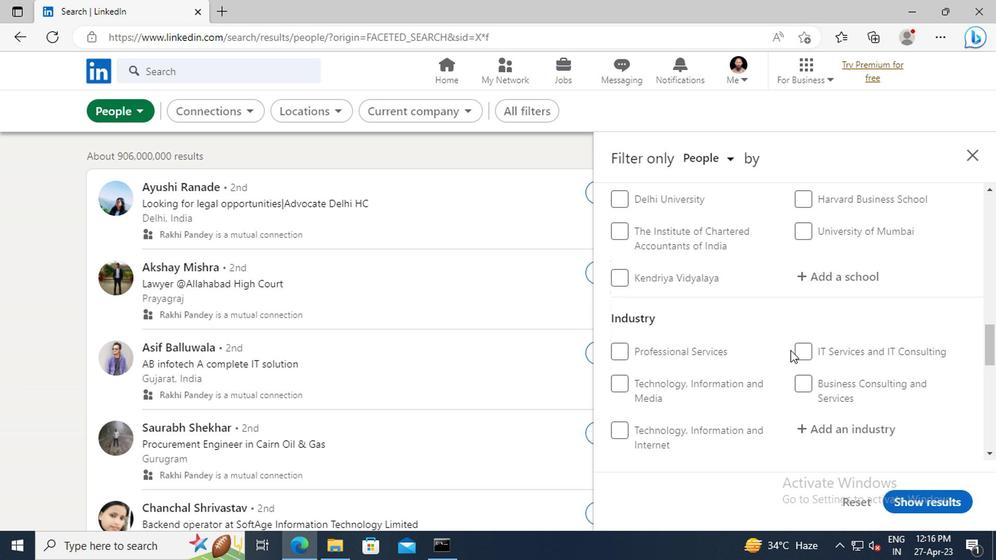 
Action: Mouse scrolled (786, 352) with delta (0, 0)
Screenshot: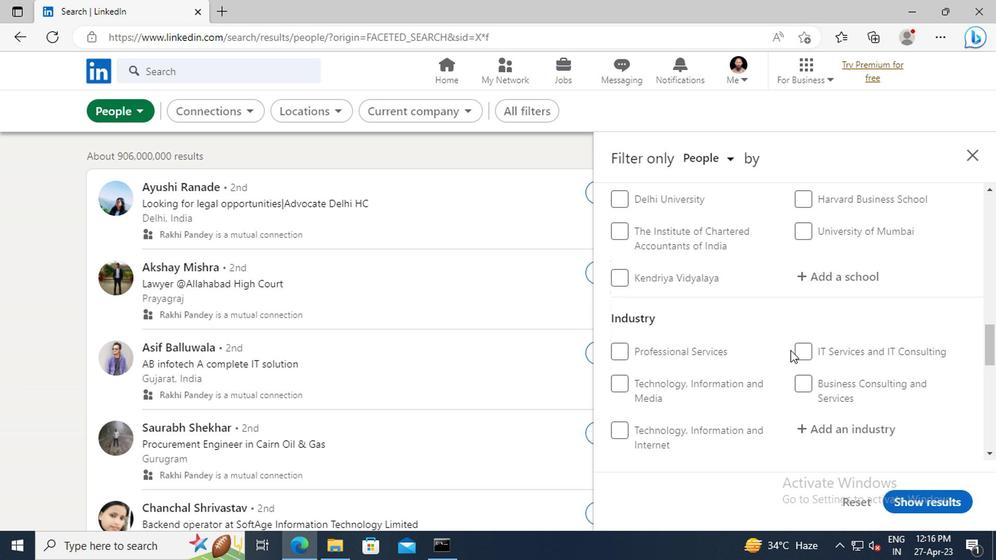 
Action: Mouse scrolled (786, 352) with delta (0, 0)
Screenshot: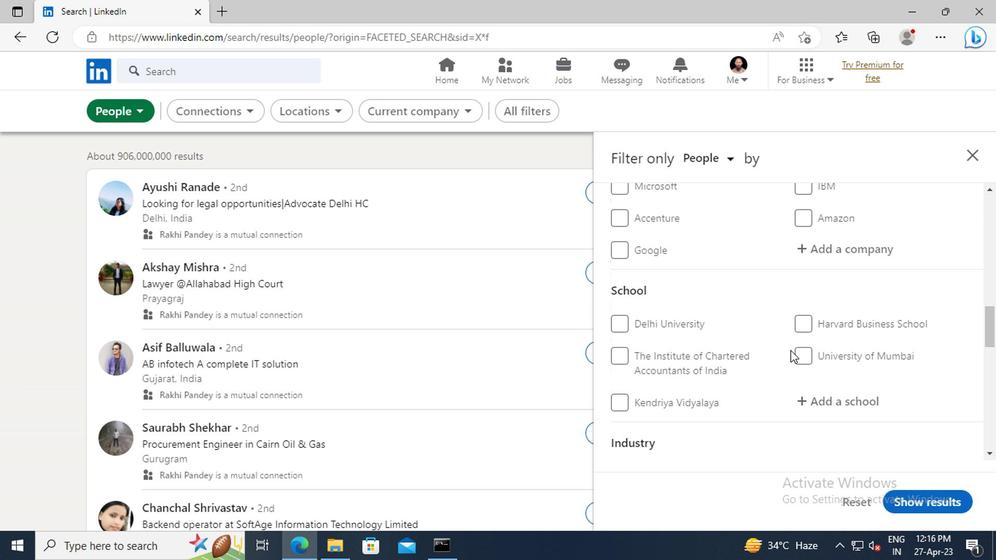 
Action: Mouse scrolled (786, 352) with delta (0, 0)
Screenshot: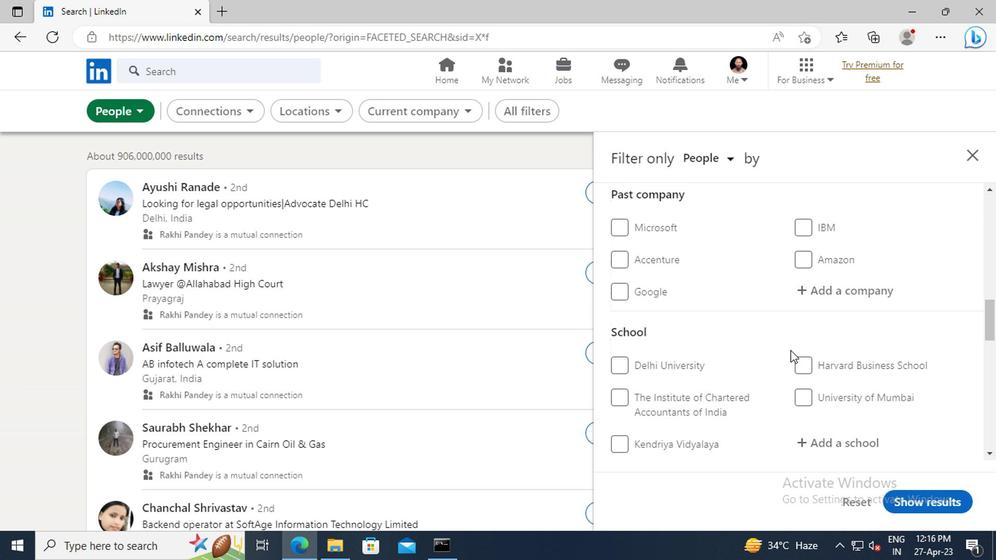
Action: Mouse scrolled (786, 352) with delta (0, 0)
Screenshot: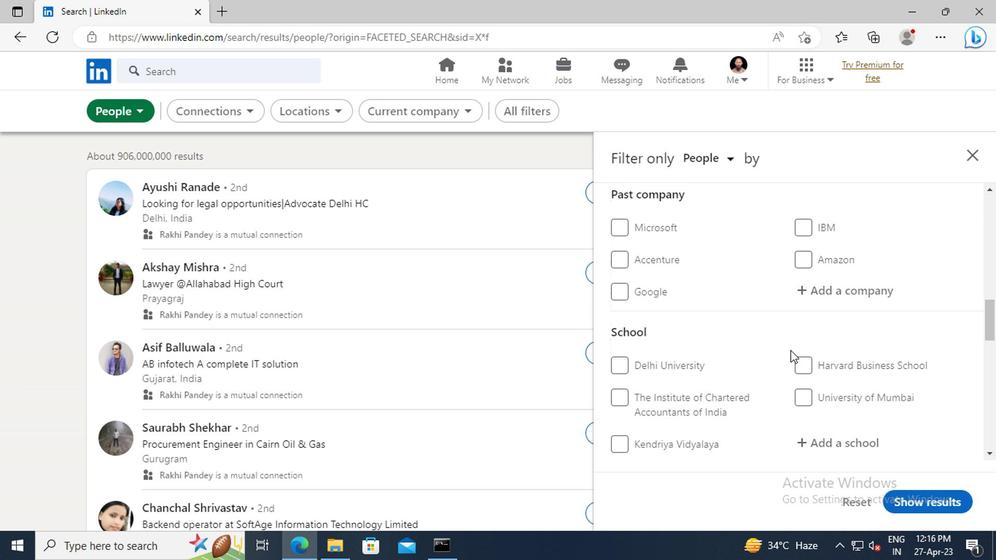 
Action: Mouse scrolled (786, 352) with delta (0, 0)
Screenshot: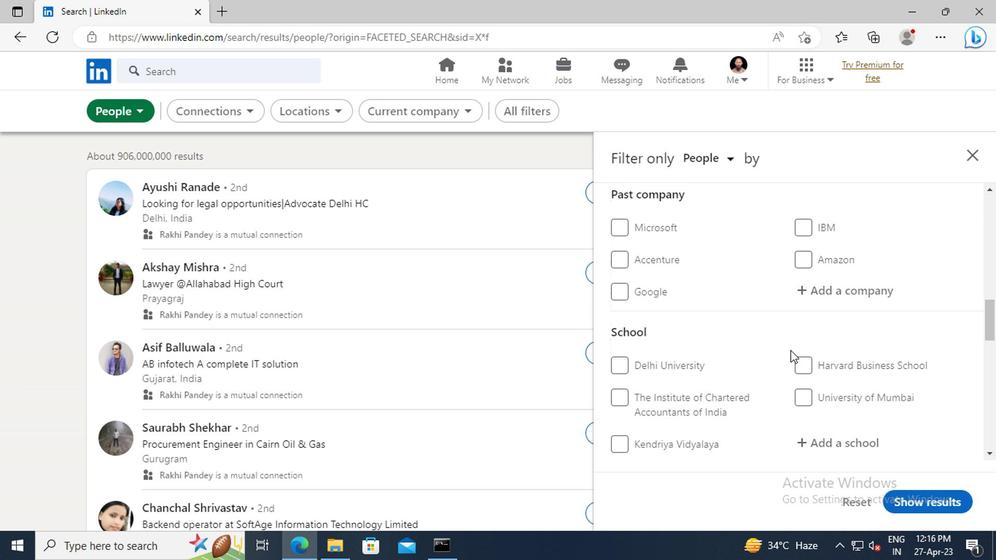 
Action: Mouse scrolled (786, 352) with delta (0, 0)
Screenshot: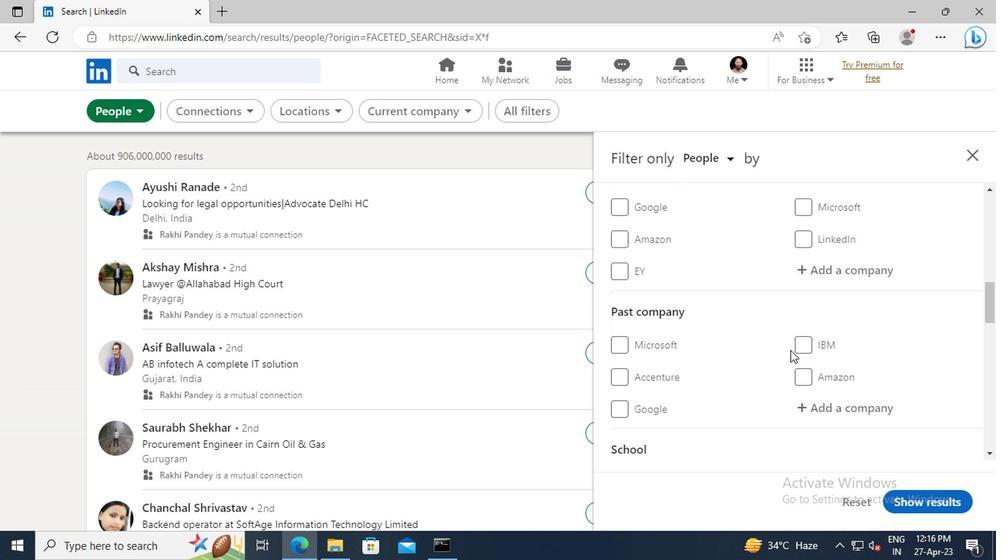 
Action: Mouse scrolled (786, 352) with delta (0, 0)
Screenshot: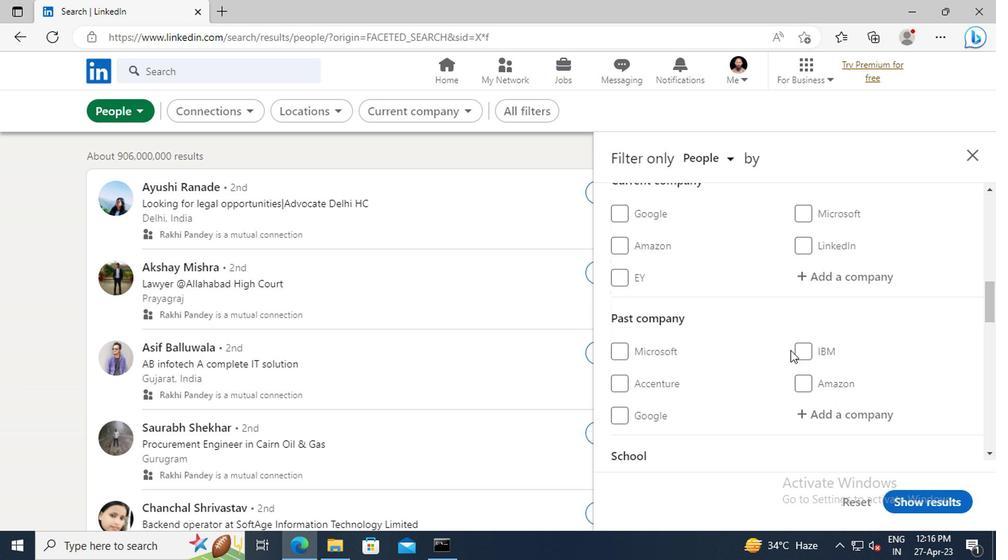 
Action: Mouse moved to (803, 358)
Screenshot: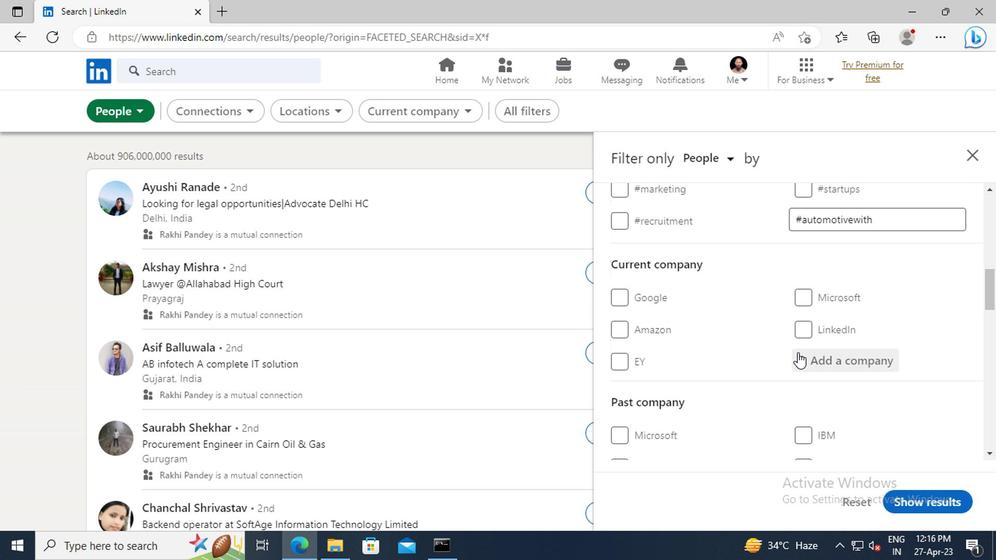 
Action: Mouse pressed left at (803, 358)
Screenshot: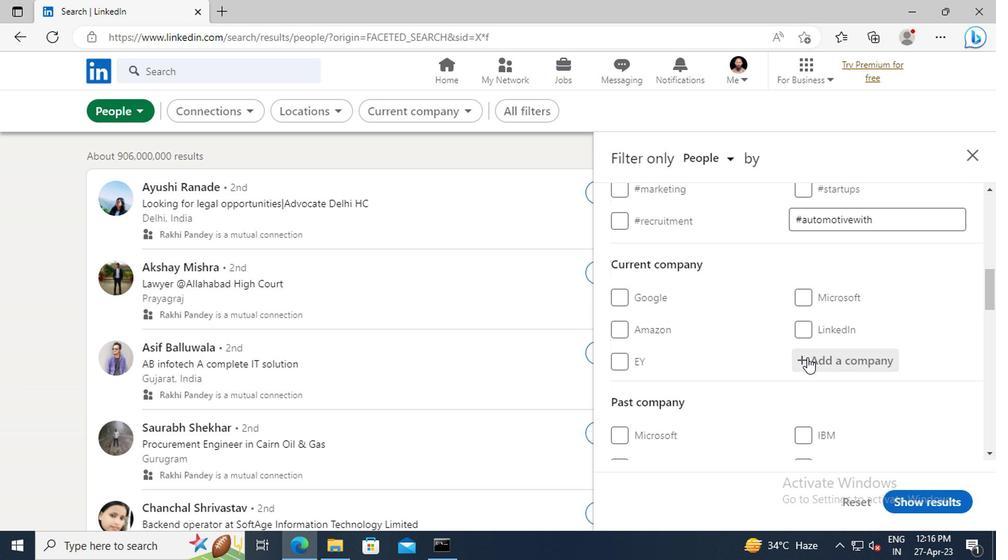
Action: Key pressed <Key.shift>TATA<Key.space><Key.shift>PLAY<Key.space><Key.shift>LTD
Screenshot: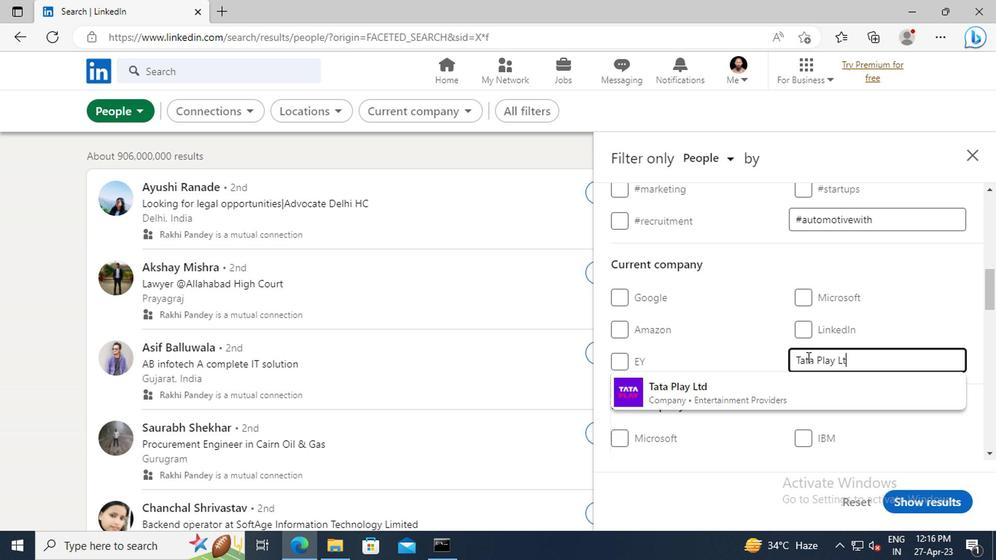 
Action: Mouse moved to (806, 389)
Screenshot: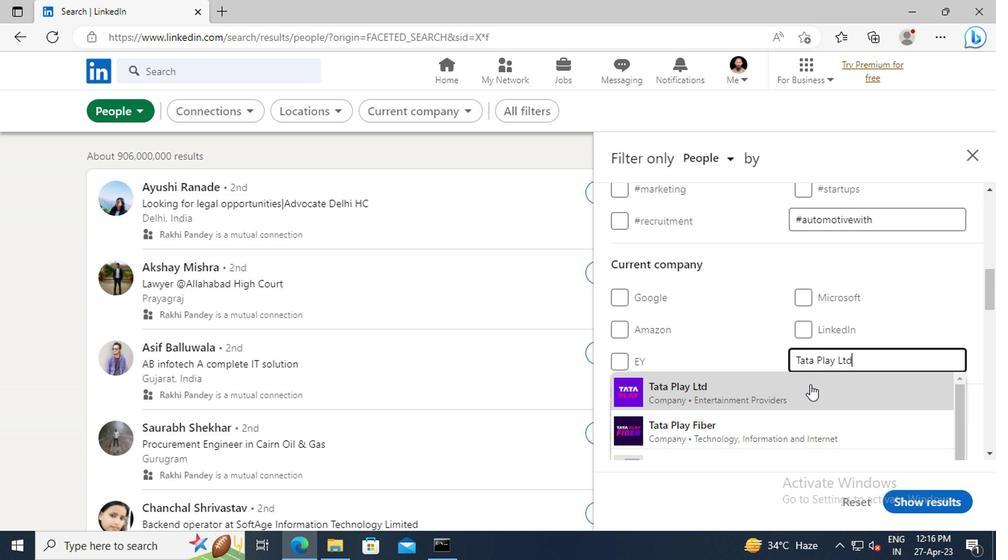 
Action: Mouse pressed left at (806, 389)
Screenshot: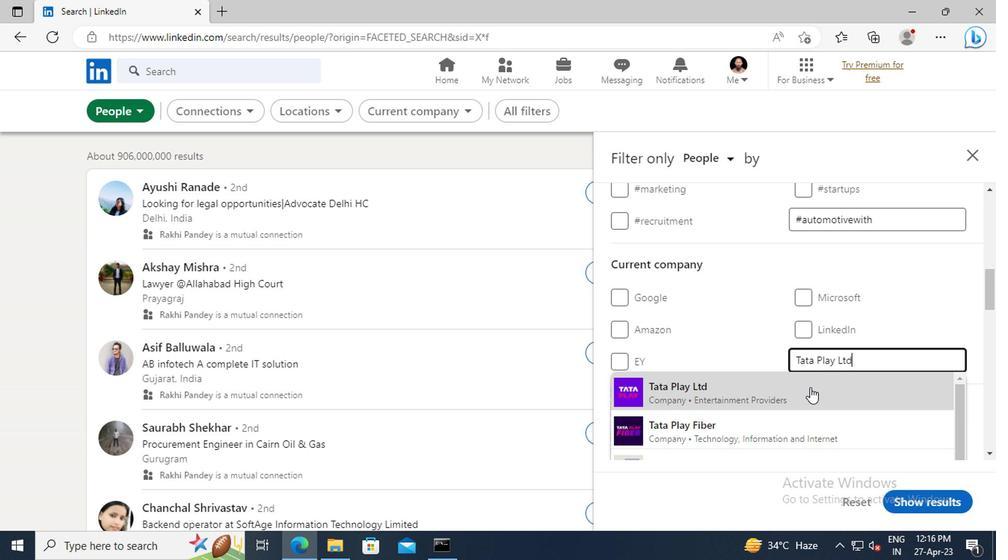 
Action: Mouse moved to (787, 320)
Screenshot: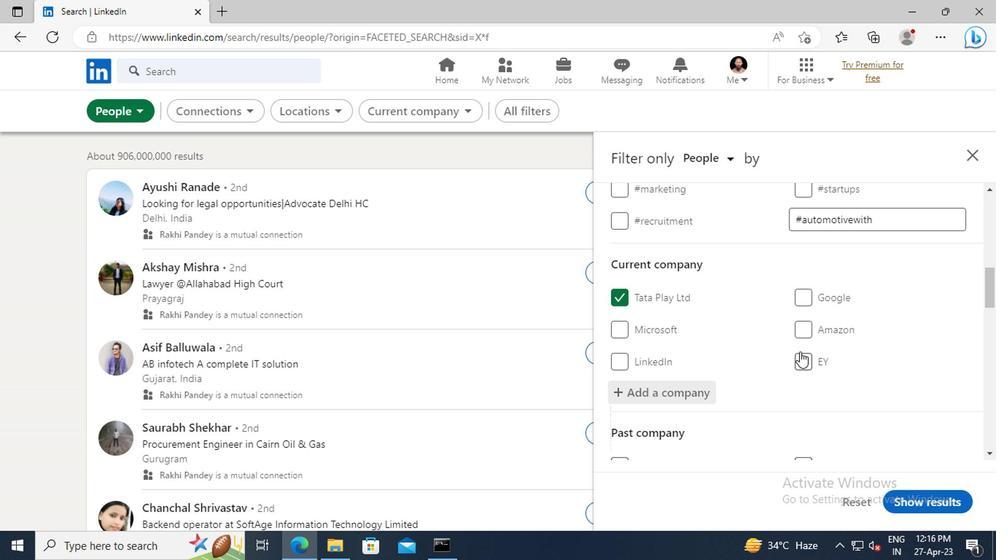 
Action: Mouse scrolled (787, 319) with delta (0, 0)
Screenshot: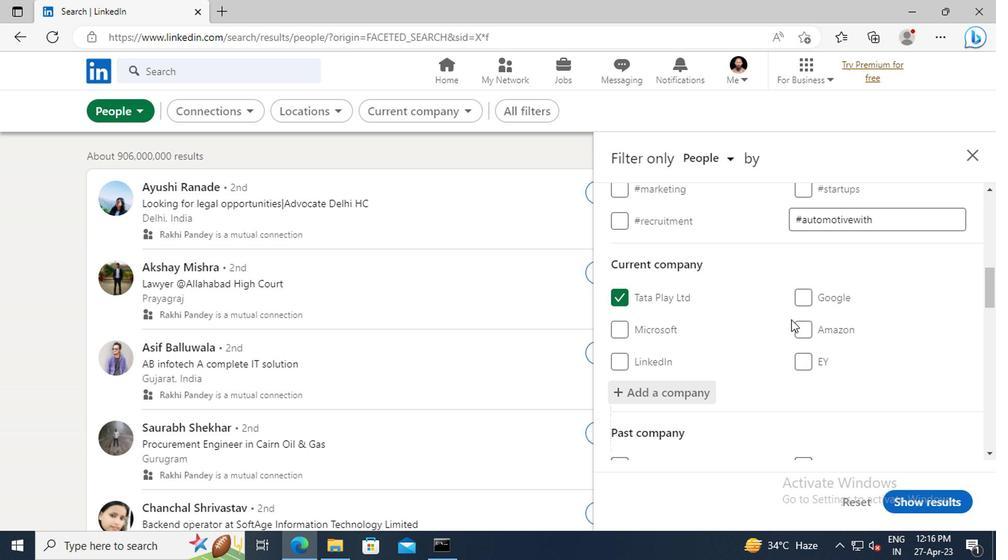 
Action: Mouse scrolled (787, 319) with delta (0, 0)
Screenshot: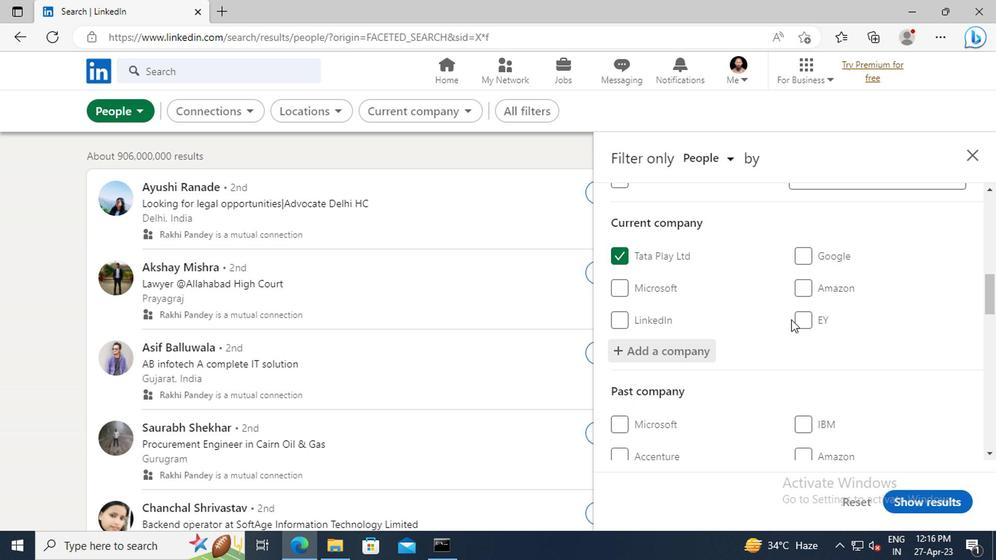 
Action: Mouse scrolled (787, 319) with delta (0, 0)
Screenshot: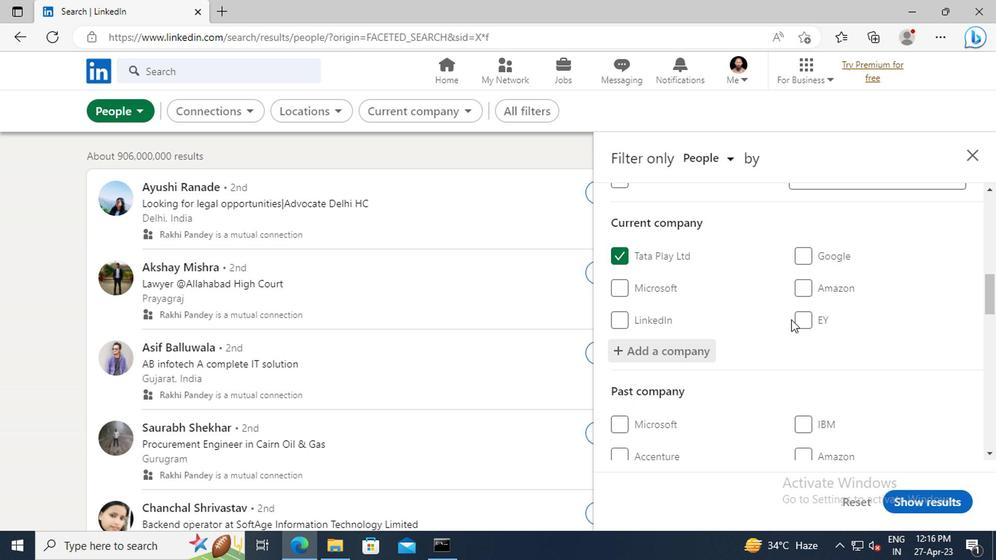 
Action: Mouse scrolled (787, 319) with delta (0, 0)
Screenshot: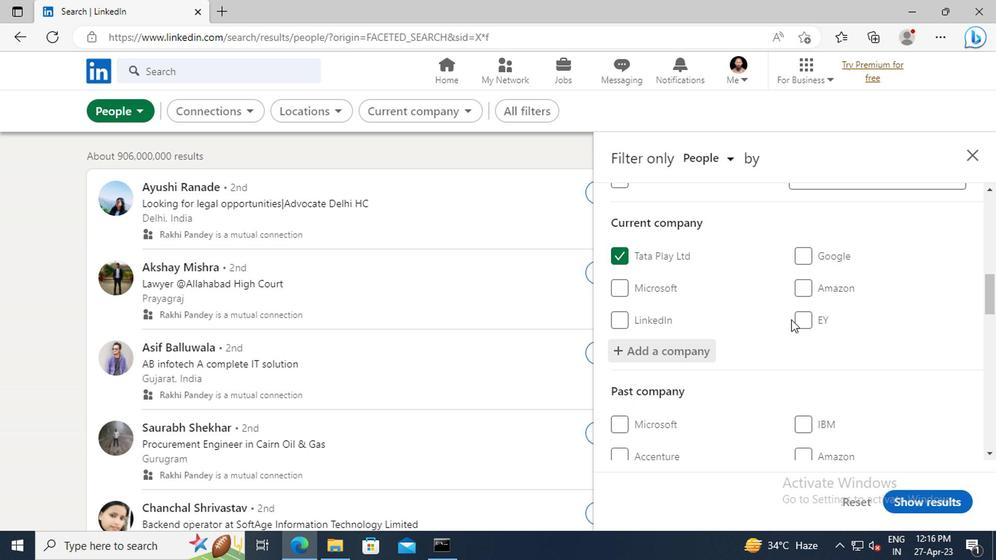 
Action: Mouse scrolled (787, 319) with delta (0, 0)
Screenshot: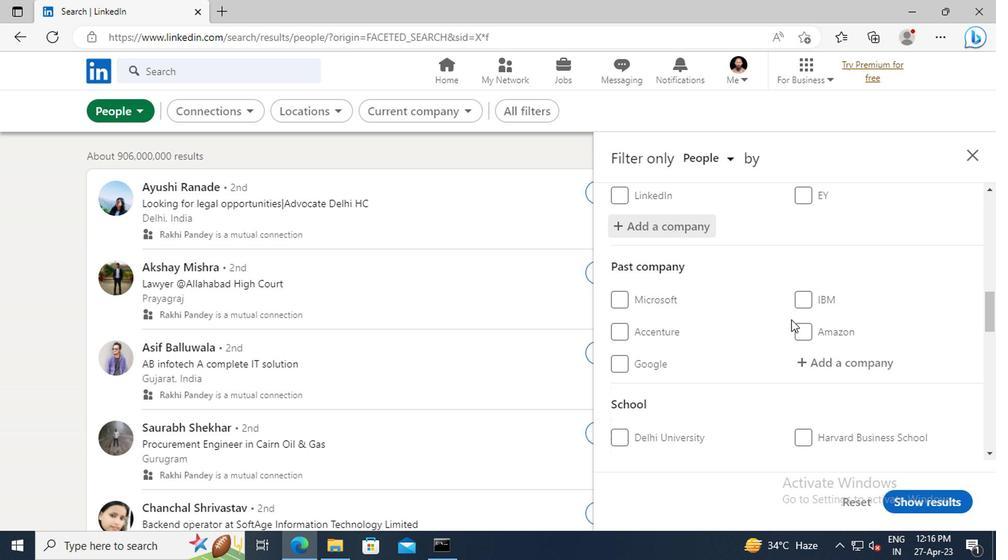 
Action: Mouse scrolled (787, 319) with delta (0, 0)
Screenshot: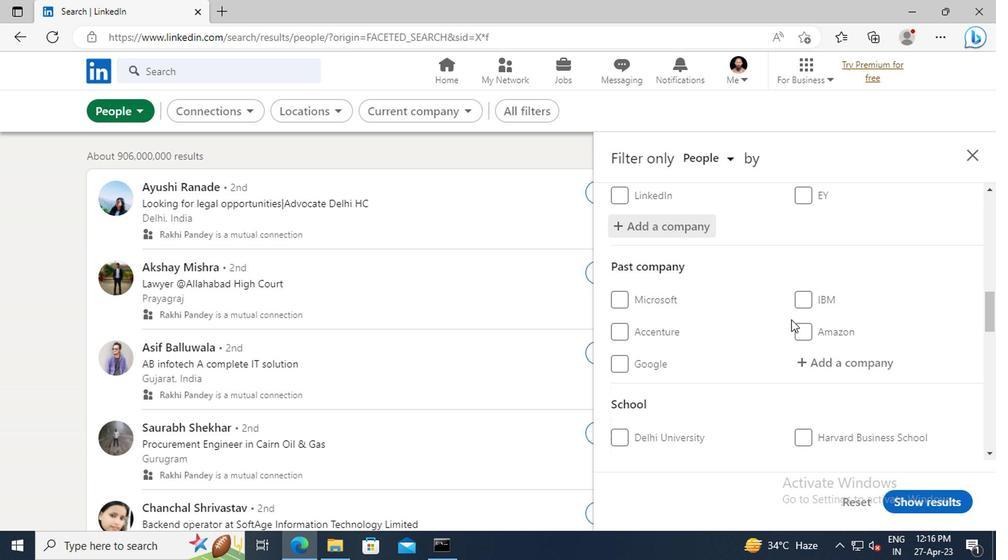 
Action: Mouse scrolled (787, 319) with delta (0, 0)
Screenshot: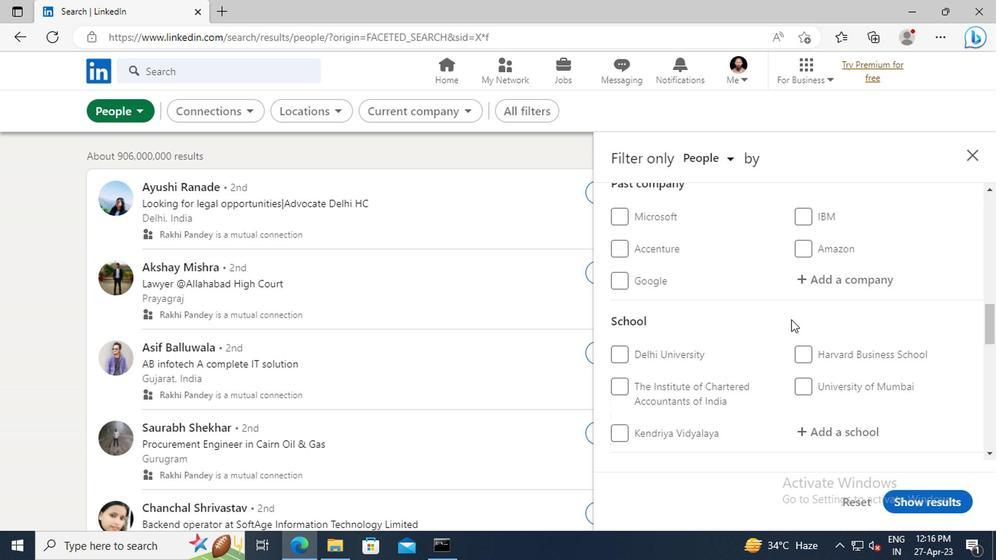 
Action: Mouse scrolled (787, 319) with delta (0, 0)
Screenshot: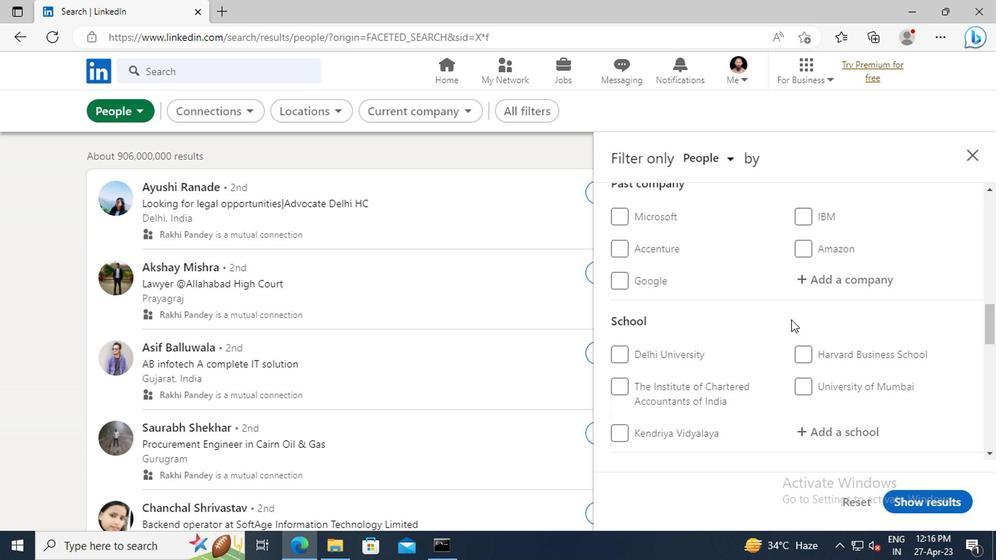 
Action: Mouse scrolled (787, 319) with delta (0, 0)
Screenshot: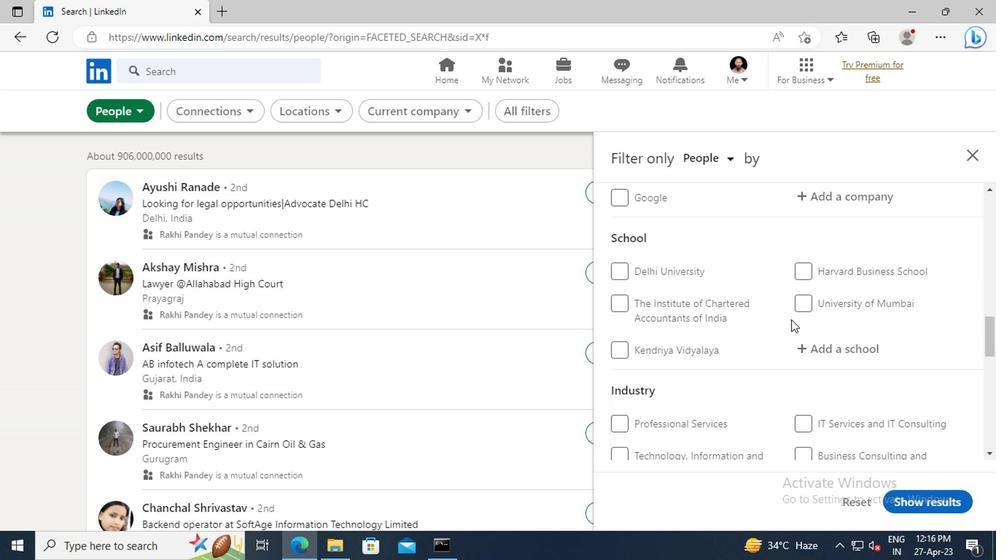 
Action: Mouse moved to (815, 309)
Screenshot: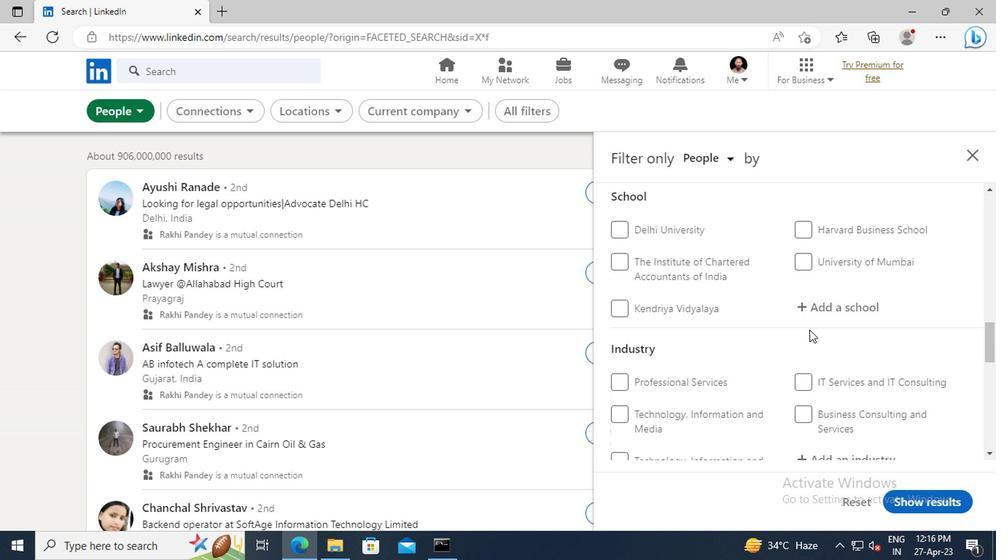 
Action: Mouse pressed left at (815, 309)
Screenshot: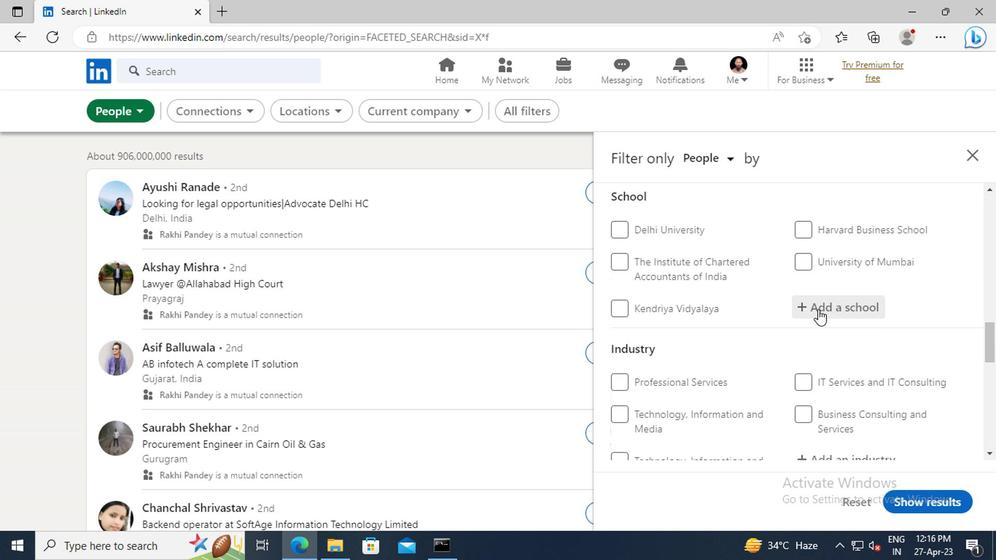 
Action: Key pressed <Key.shift>INSTITUTE<Key.space><Key.shift>OF<Key.space><Key.shift>CHEMICAL<Key.space><Key.shift>TECHNOLOGY
Screenshot: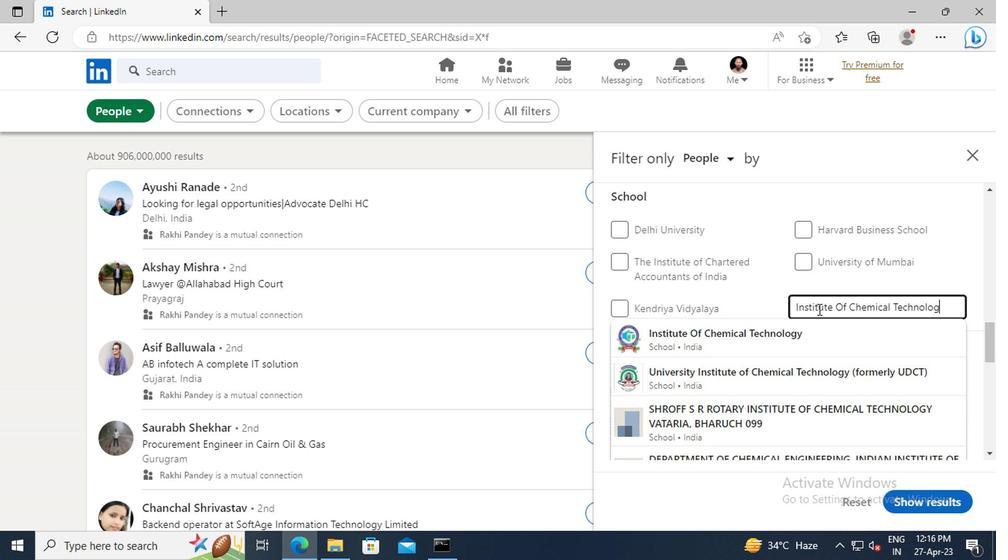 
Action: Mouse moved to (798, 342)
Screenshot: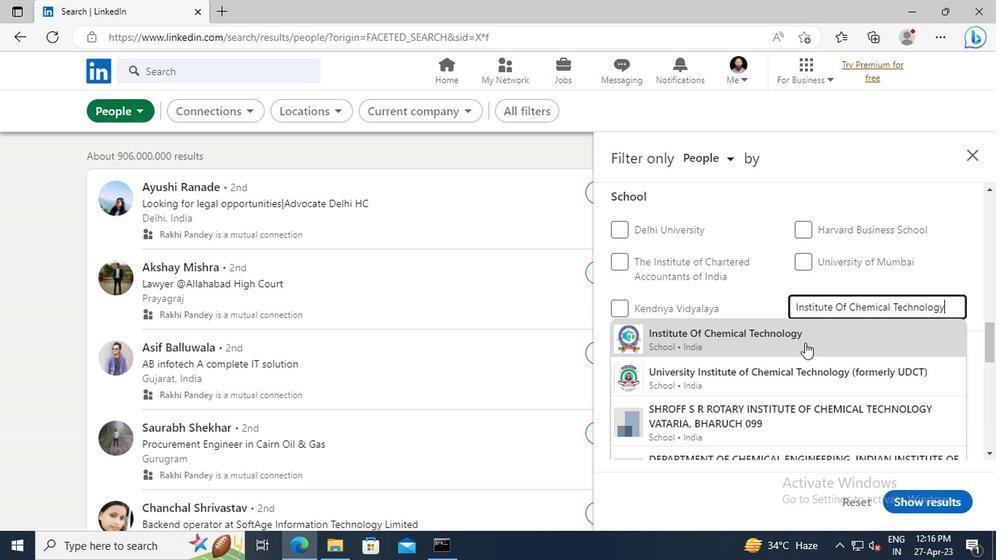 
Action: Mouse pressed left at (798, 342)
Screenshot: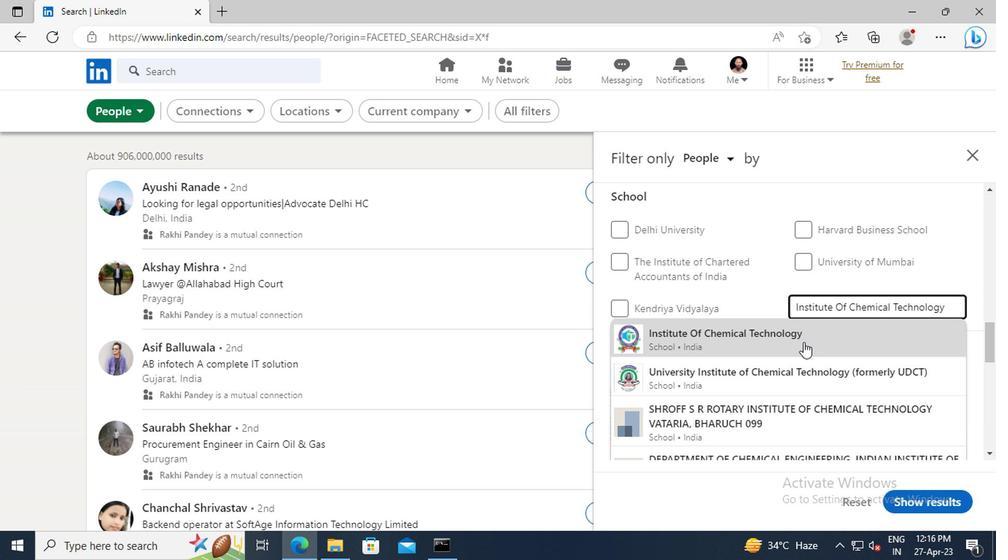 
Action: Mouse scrolled (798, 341) with delta (0, -1)
Screenshot: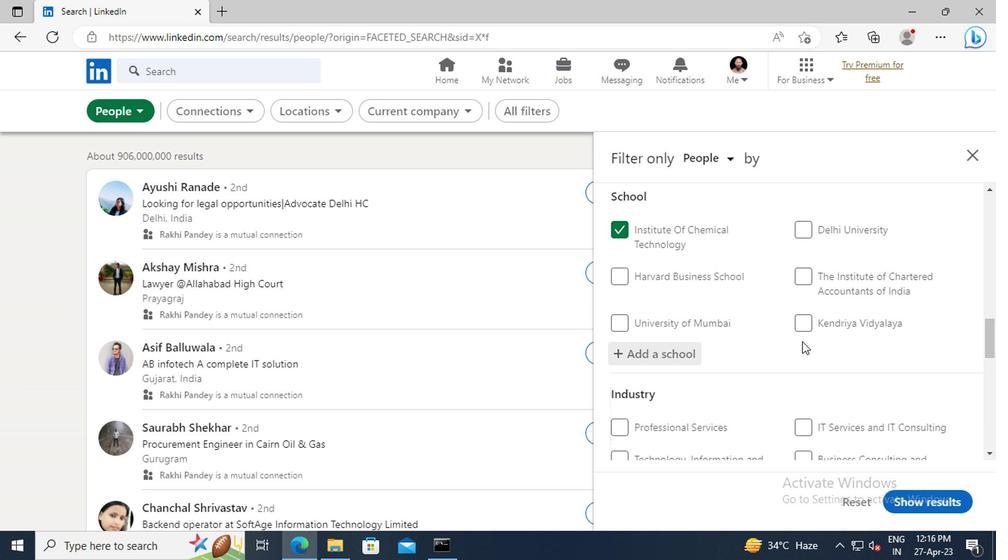 
Action: Mouse scrolled (798, 341) with delta (0, -1)
Screenshot: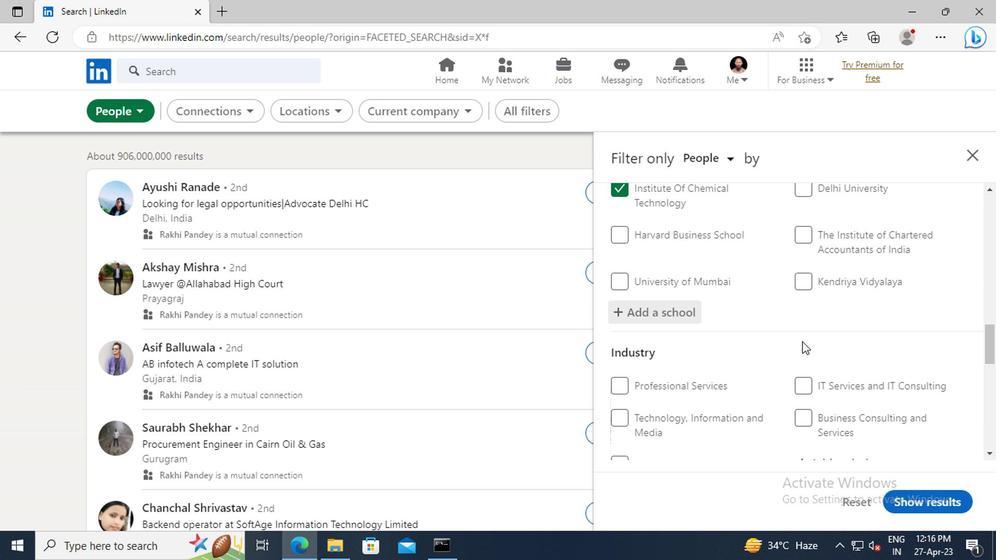 
Action: Mouse scrolled (798, 341) with delta (0, -1)
Screenshot: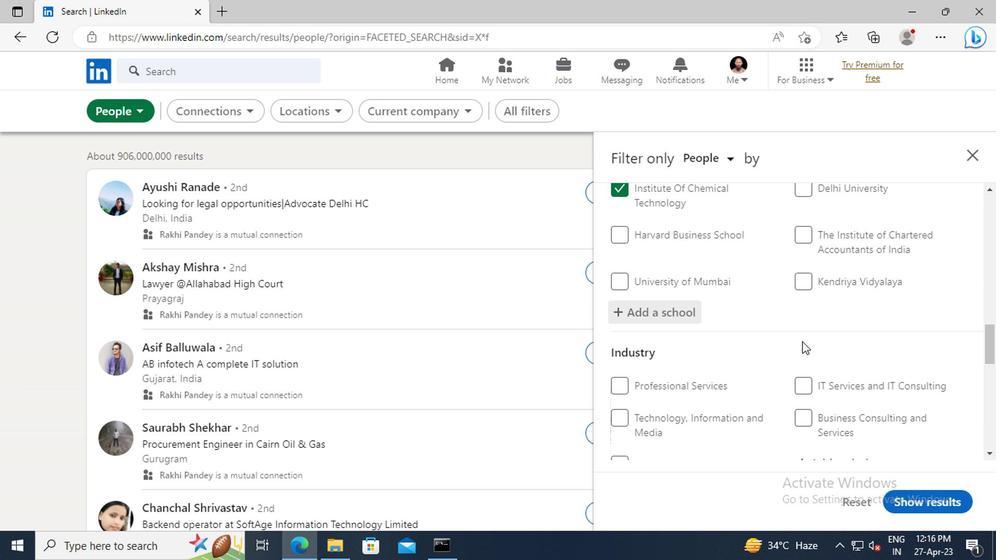 
Action: Mouse scrolled (798, 341) with delta (0, -1)
Screenshot: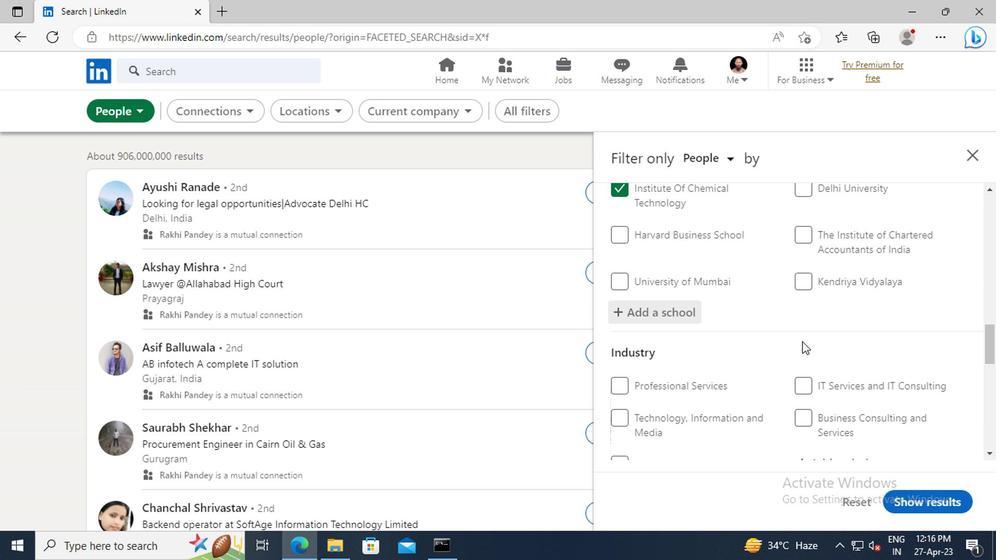
Action: Mouse moved to (811, 343)
Screenshot: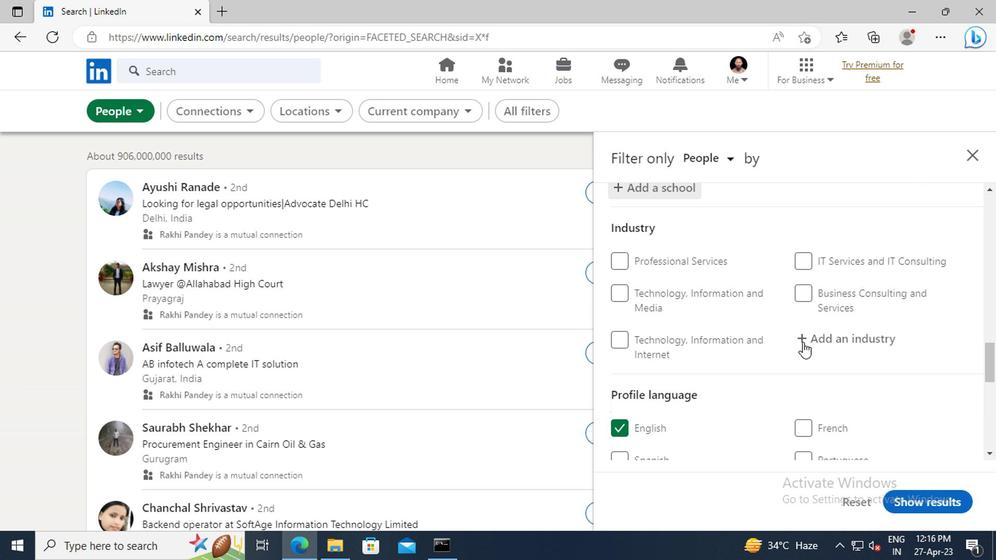 
Action: Mouse pressed left at (811, 343)
Screenshot: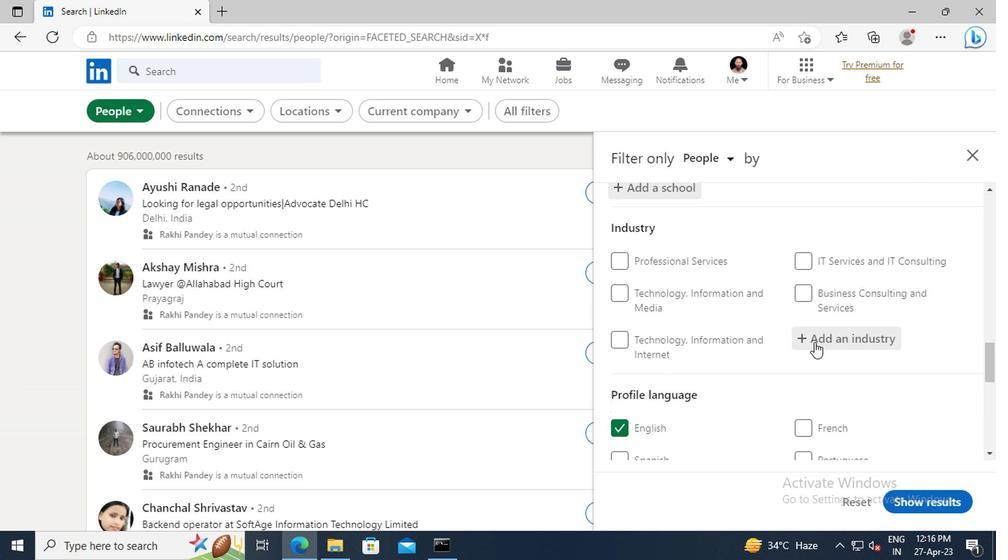 
Action: Key pressed <Key.shift>RETAIL<Key.space><Key.shift>GROCERIES
Screenshot: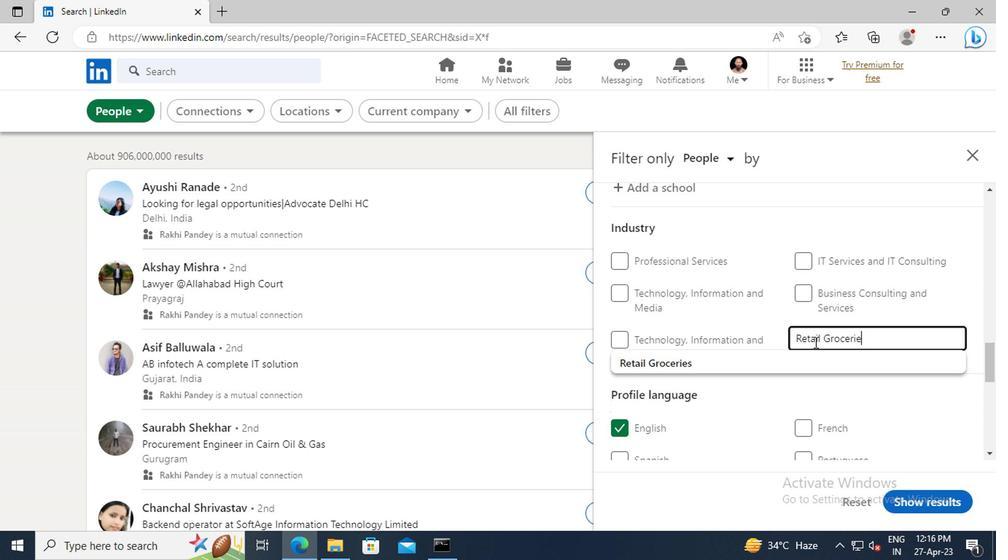 
Action: Mouse moved to (824, 365)
Screenshot: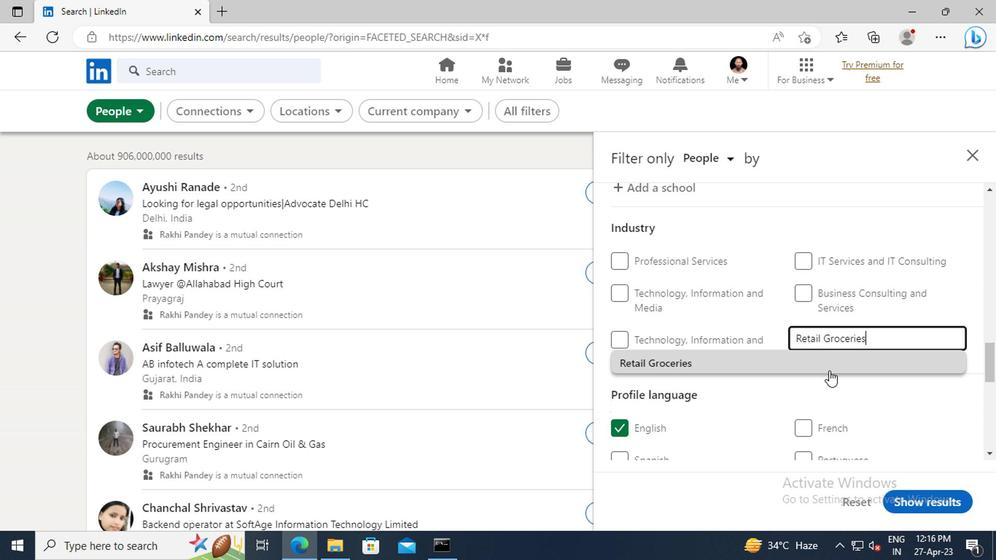 
Action: Mouse pressed left at (824, 365)
Screenshot: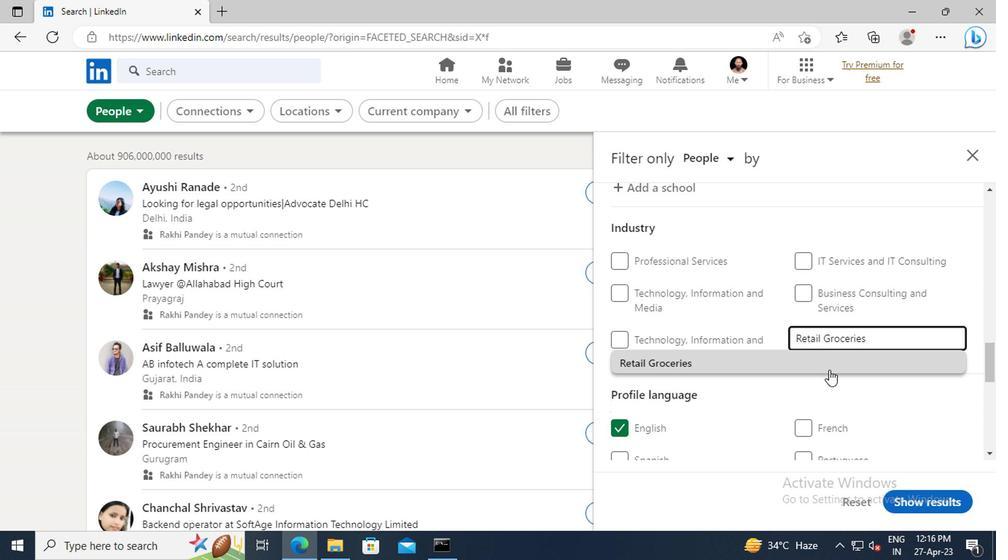 
Action: Mouse moved to (802, 298)
Screenshot: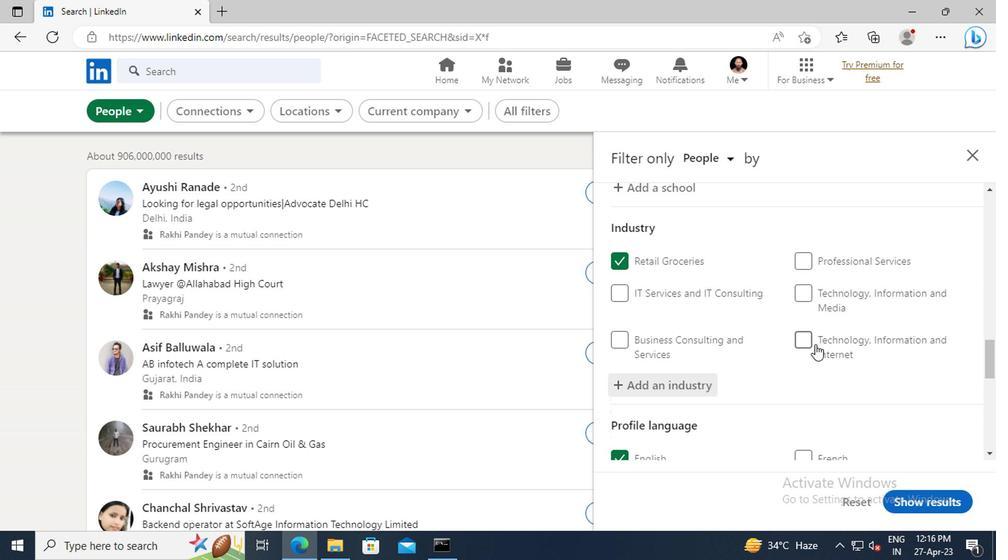 
Action: Mouse scrolled (802, 297) with delta (0, 0)
Screenshot: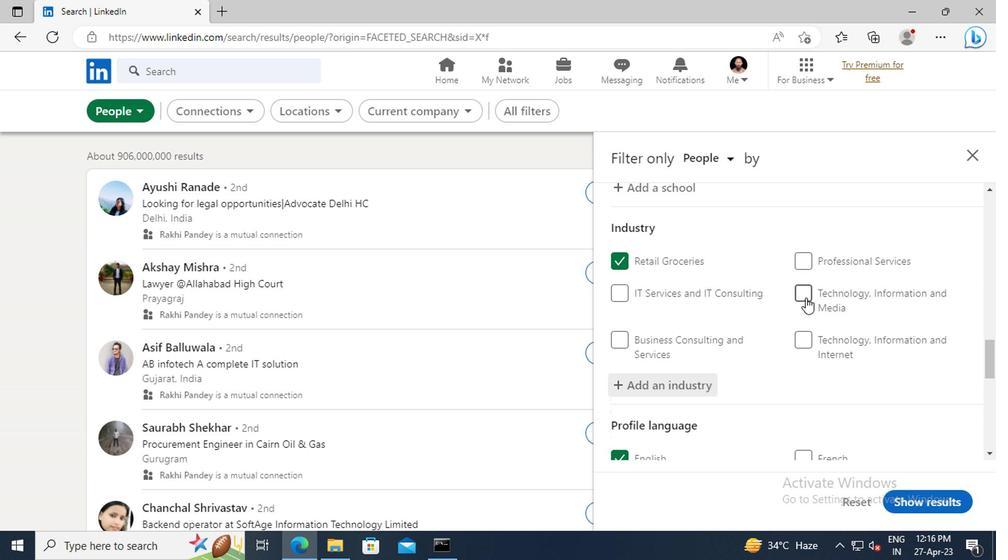 
Action: Mouse moved to (802, 298)
Screenshot: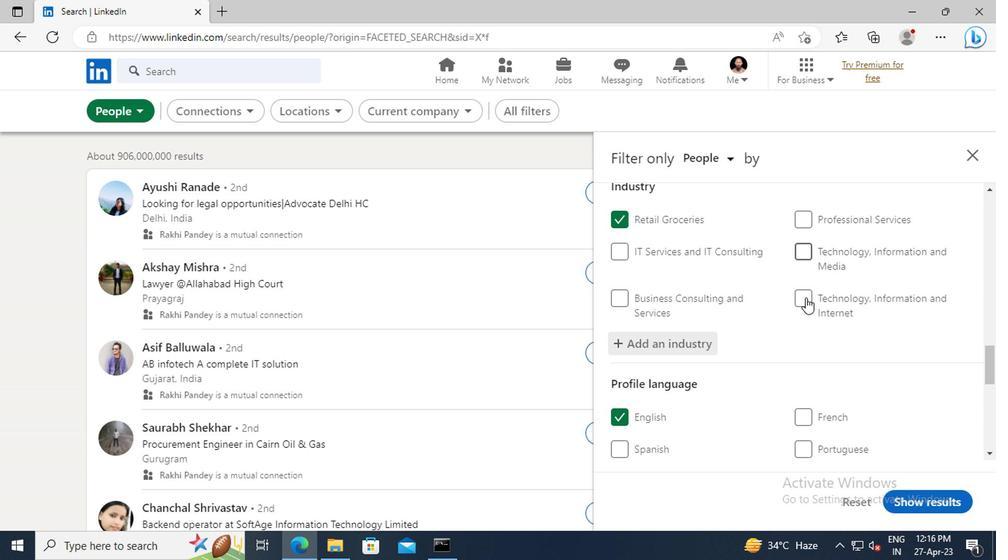 
Action: Mouse scrolled (802, 297) with delta (0, 0)
Screenshot: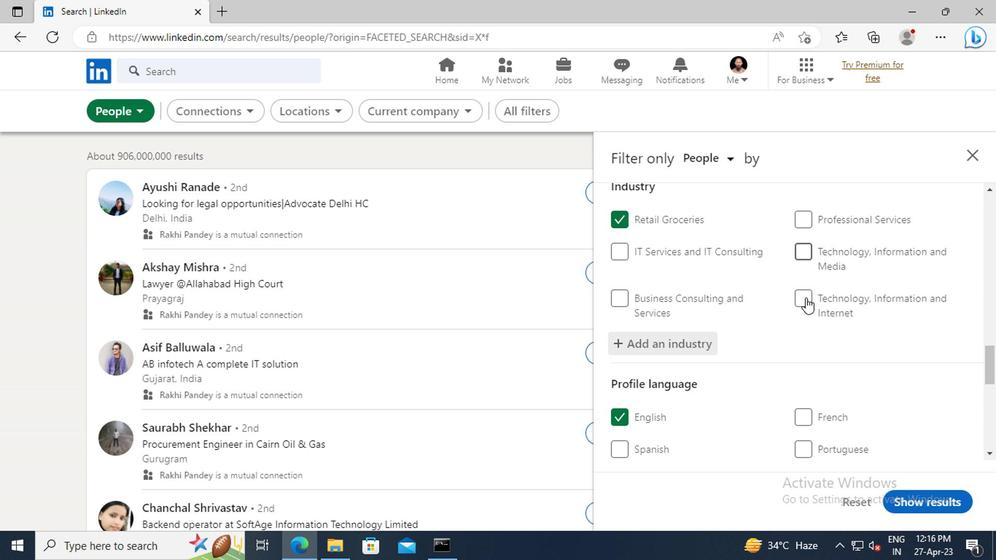 
Action: Mouse scrolled (802, 297) with delta (0, 0)
Screenshot: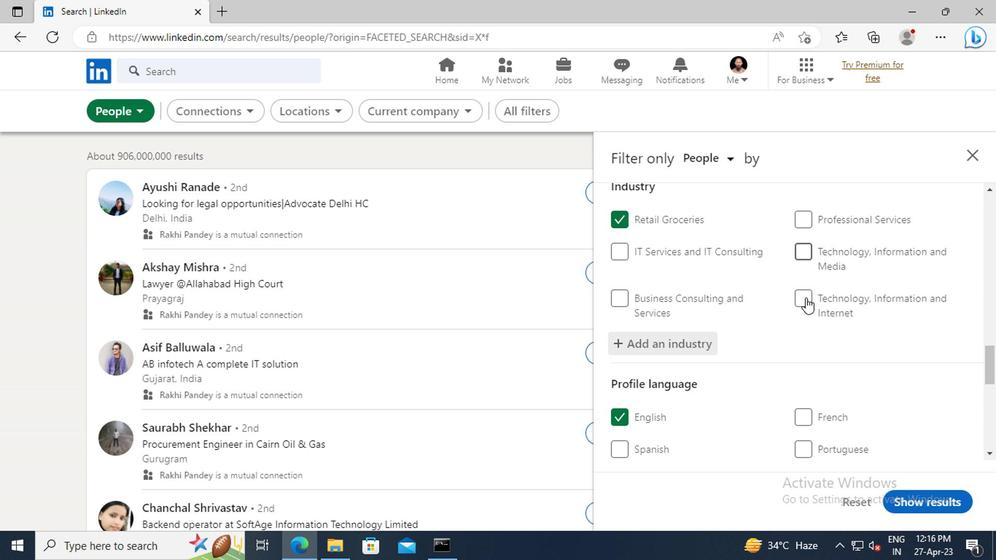 
Action: Mouse scrolled (802, 297) with delta (0, 0)
Screenshot: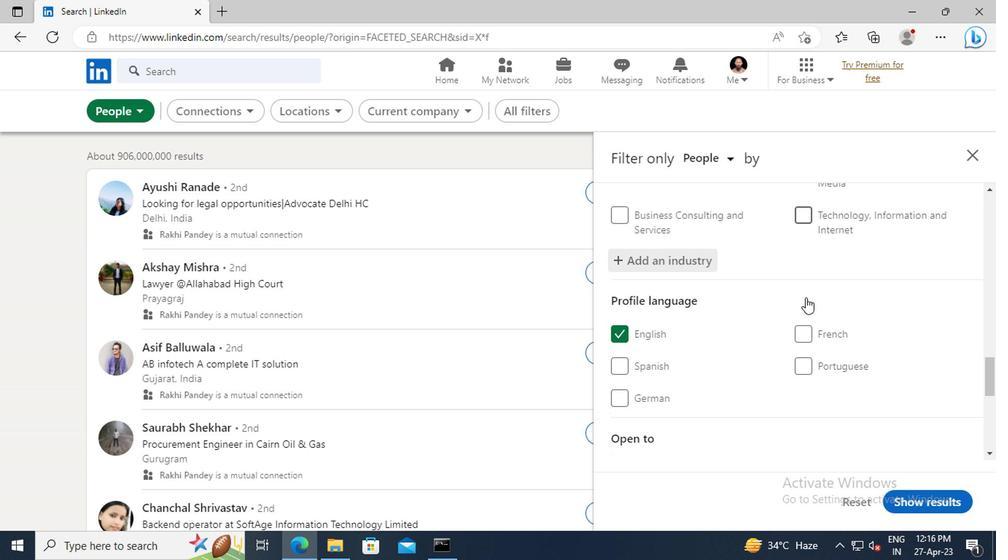 
Action: Mouse scrolled (802, 297) with delta (0, 0)
Screenshot: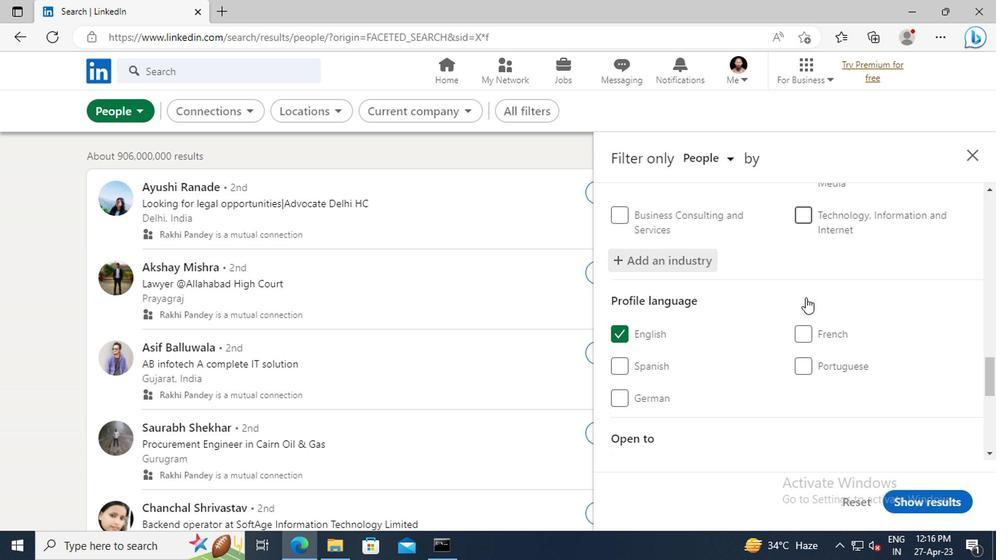 
Action: Mouse scrolled (802, 297) with delta (0, 0)
Screenshot: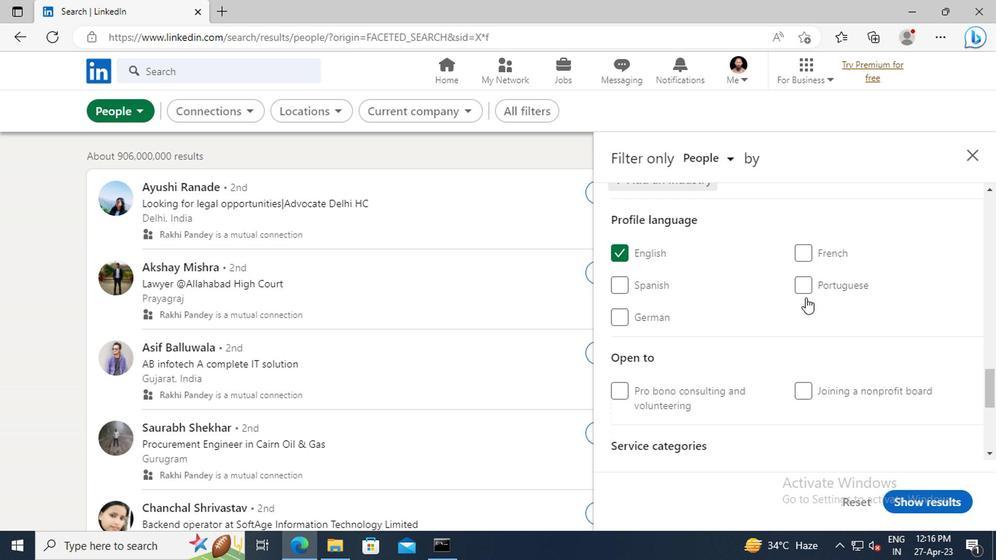 
Action: Mouse scrolled (802, 297) with delta (0, 0)
Screenshot: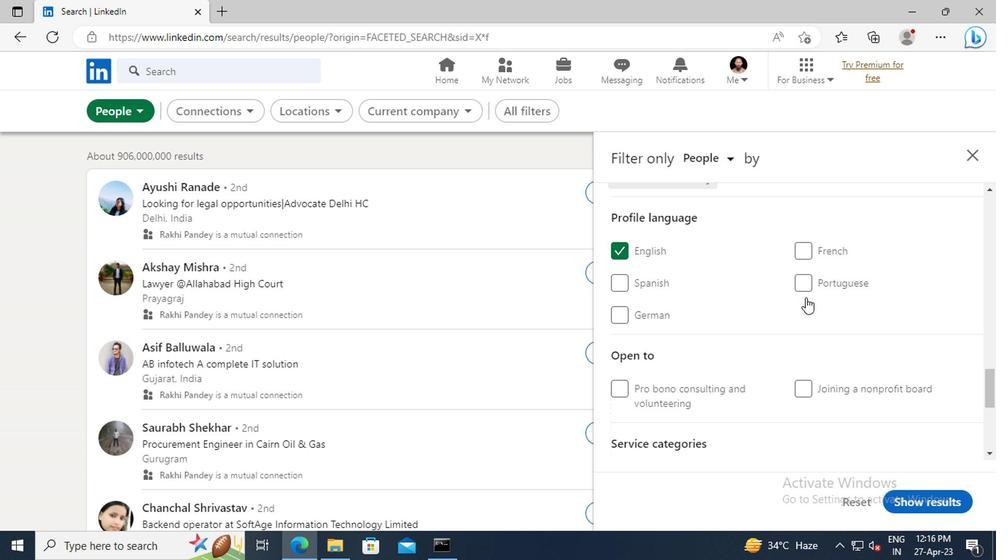 
Action: Mouse scrolled (802, 297) with delta (0, 0)
Screenshot: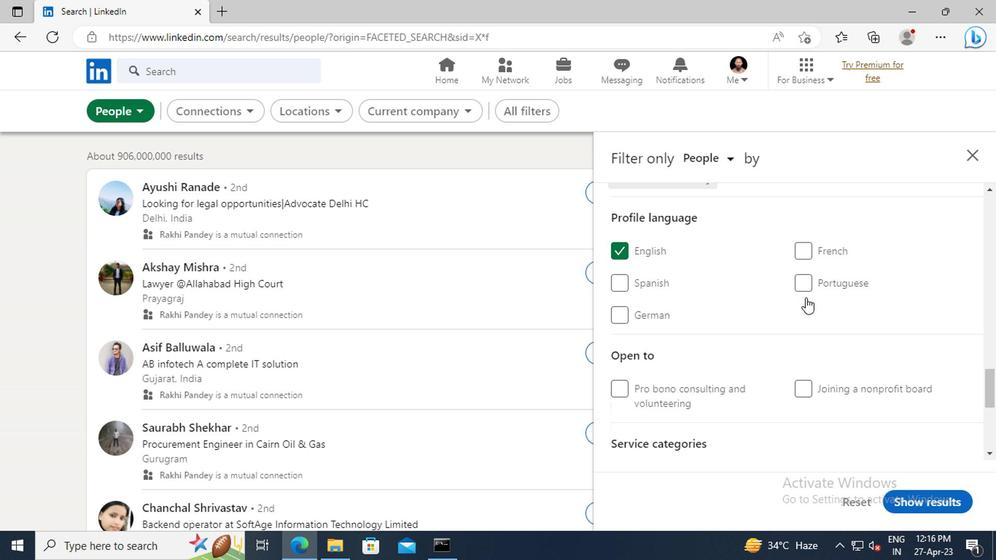 
Action: Mouse scrolled (802, 297) with delta (0, 0)
Screenshot: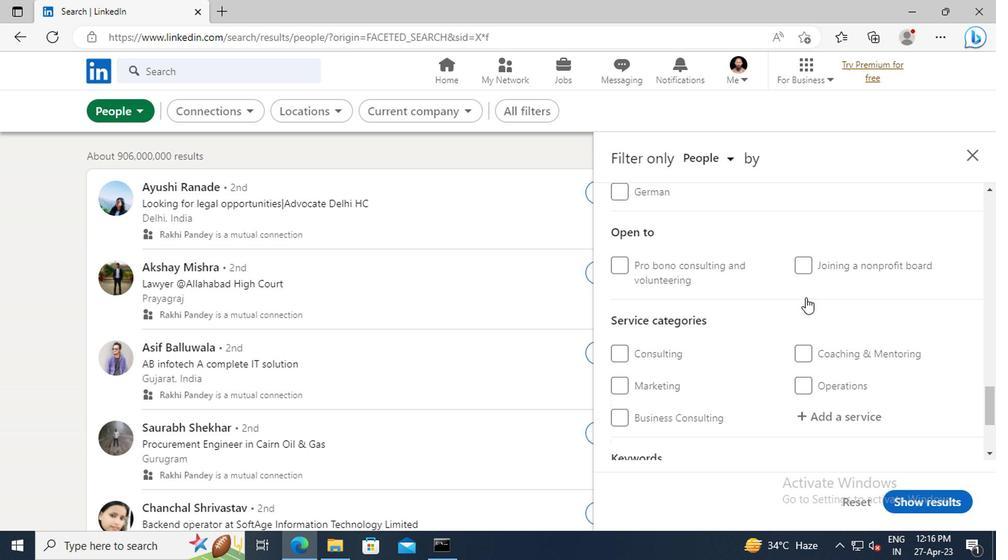 
Action: Mouse scrolled (802, 297) with delta (0, 0)
Screenshot: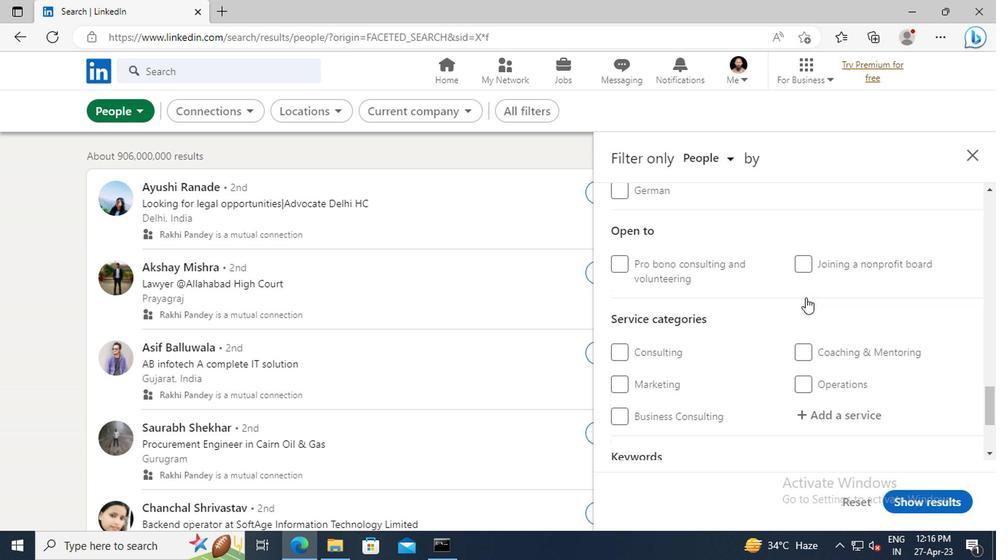 
Action: Mouse moved to (816, 334)
Screenshot: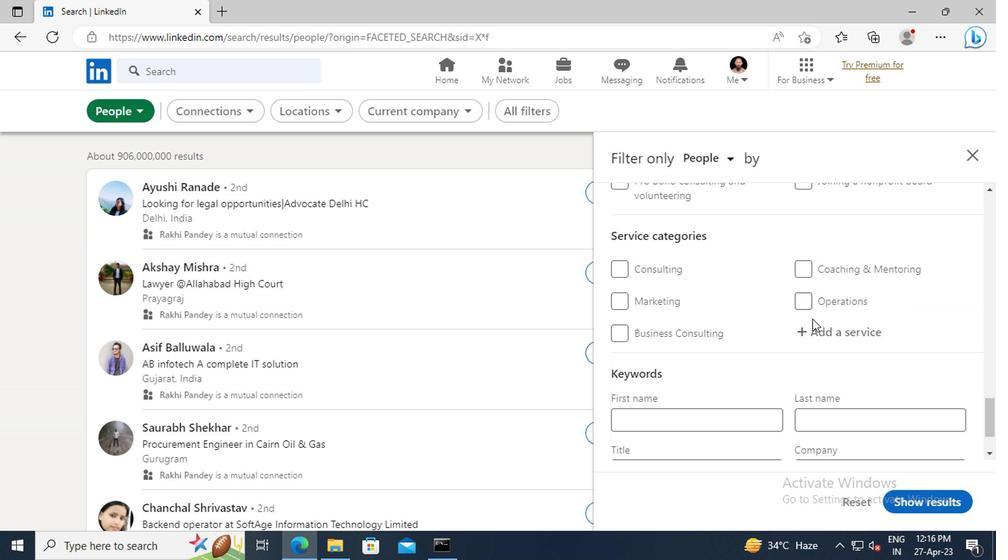 
Action: Mouse pressed left at (816, 334)
Screenshot: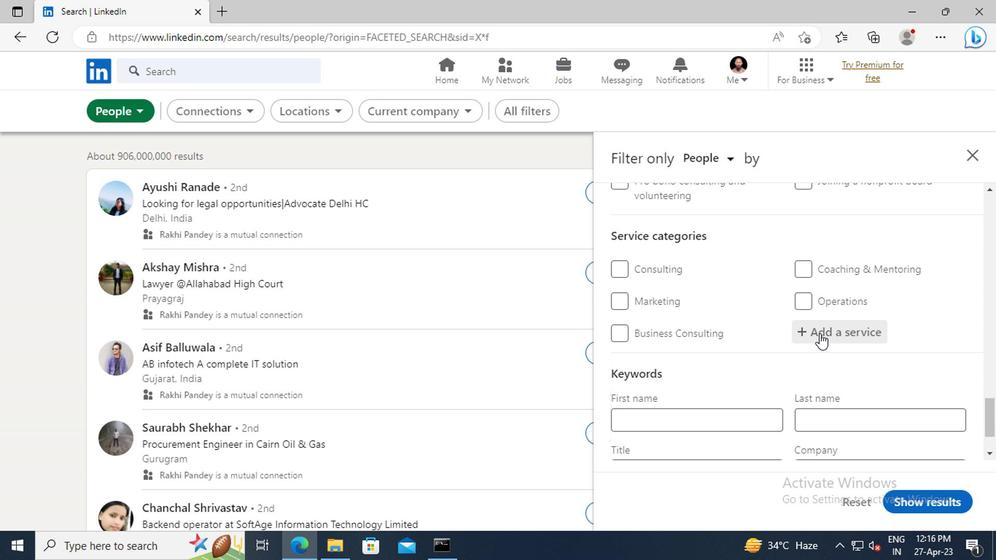 
Action: Key pressed <Key.shift>BLOGGING
Screenshot: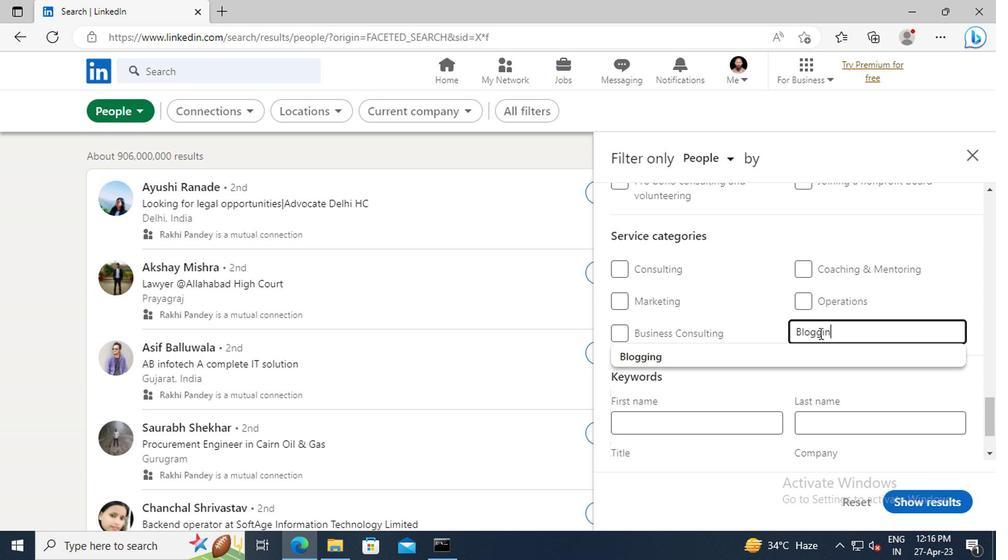 
Action: Mouse moved to (816, 348)
Screenshot: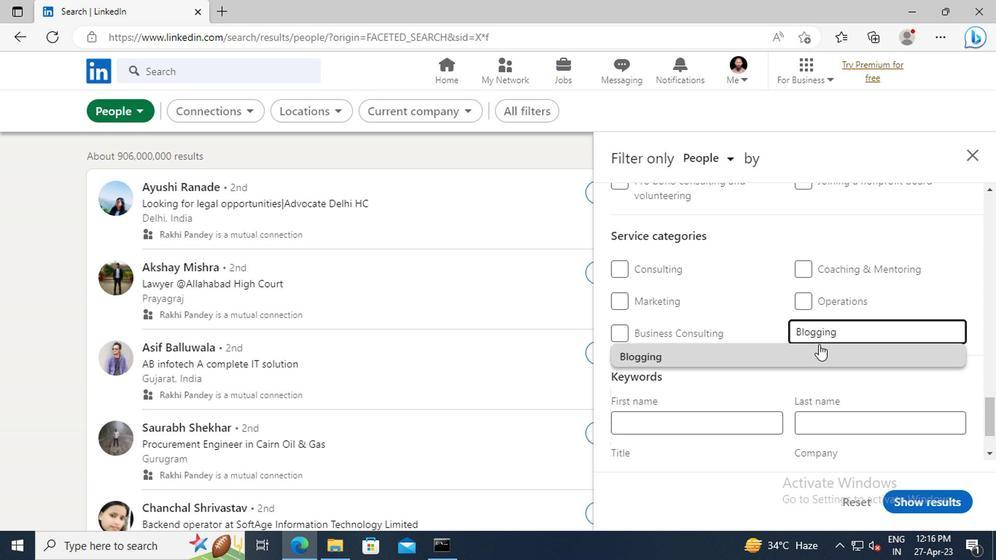 
Action: Mouse pressed left at (816, 348)
Screenshot: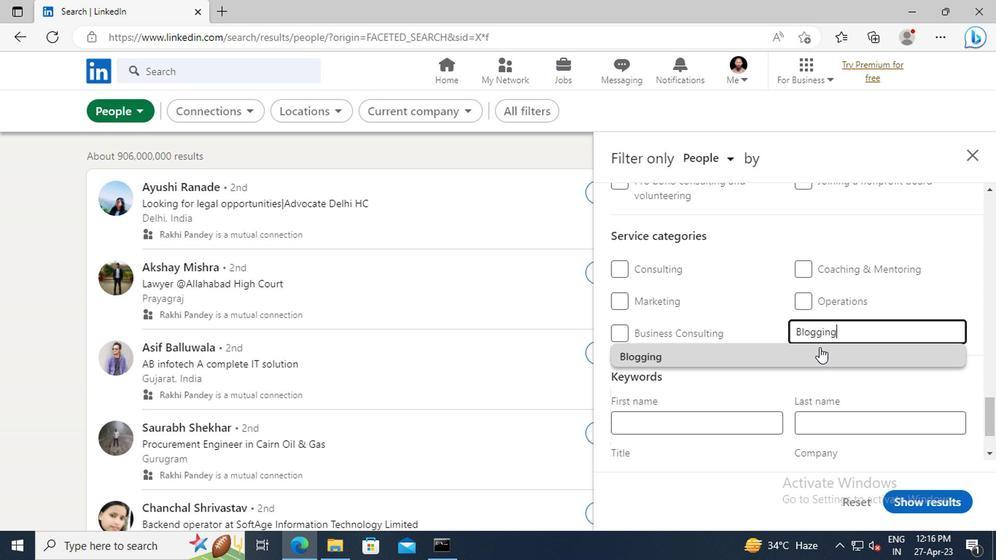 
Action: Mouse moved to (766, 318)
Screenshot: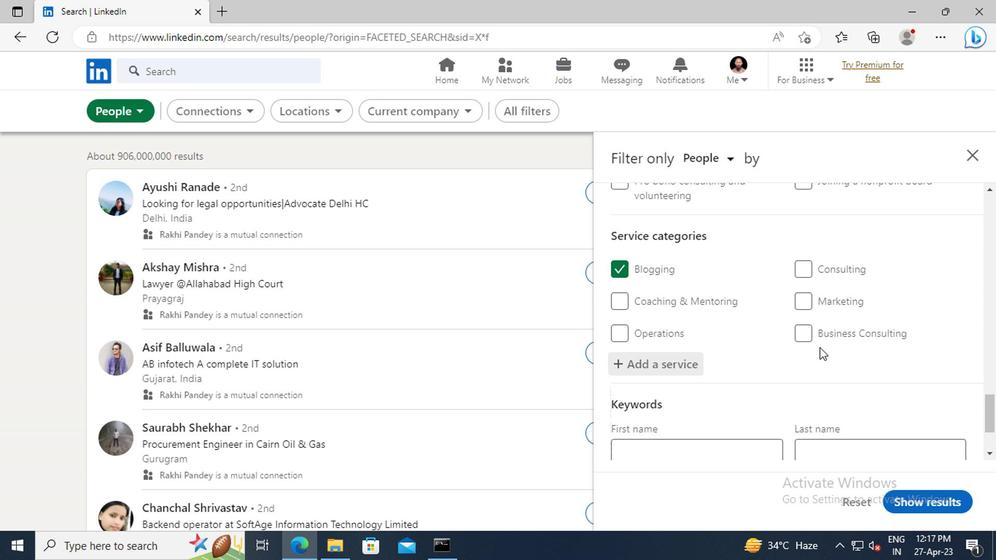 
Action: Mouse scrolled (766, 318) with delta (0, 0)
Screenshot: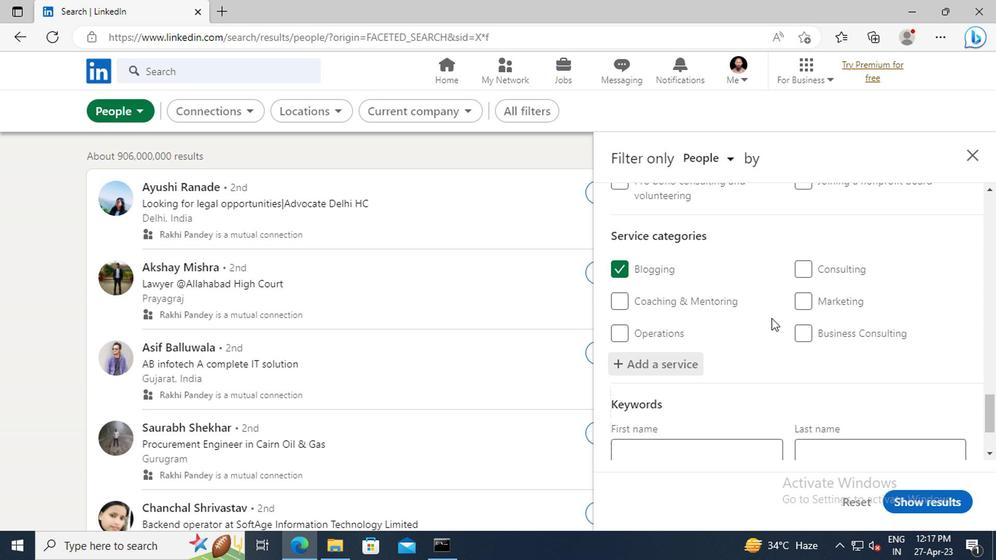 
Action: Mouse scrolled (766, 318) with delta (0, 0)
Screenshot: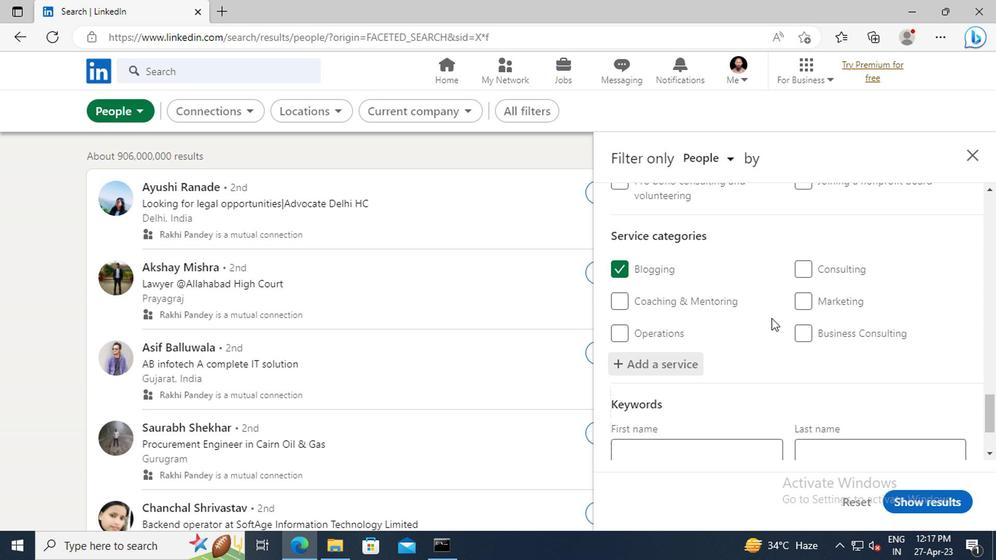 
Action: Mouse scrolled (766, 318) with delta (0, 0)
Screenshot: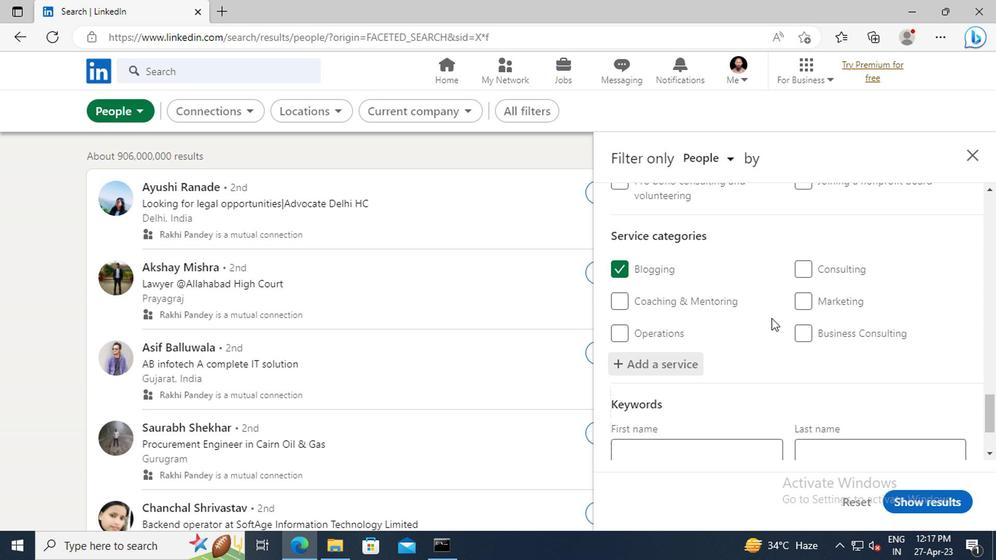 
Action: Mouse scrolled (766, 318) with delta (0, 0)
Screenshot: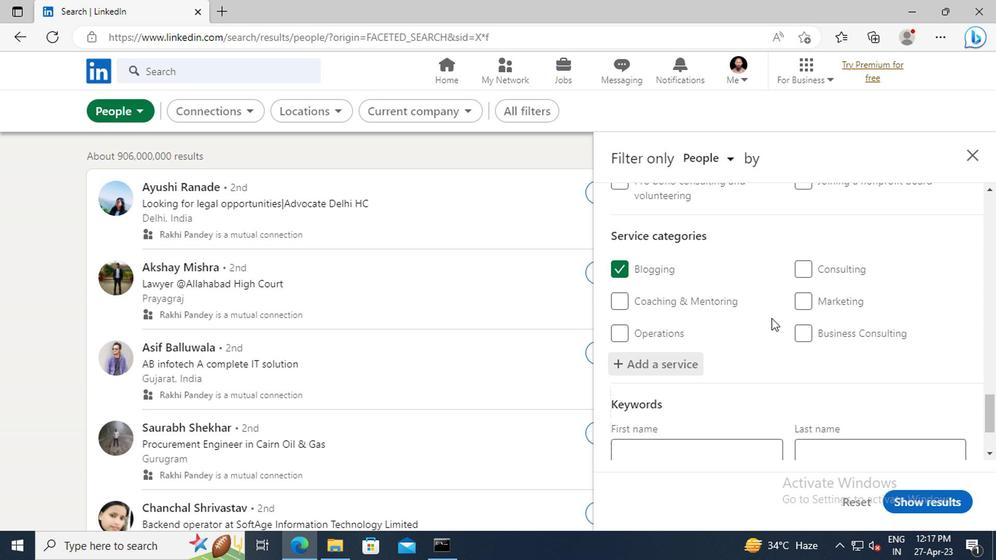 
Action: Mouse moved to (702, 396)
Screenshot: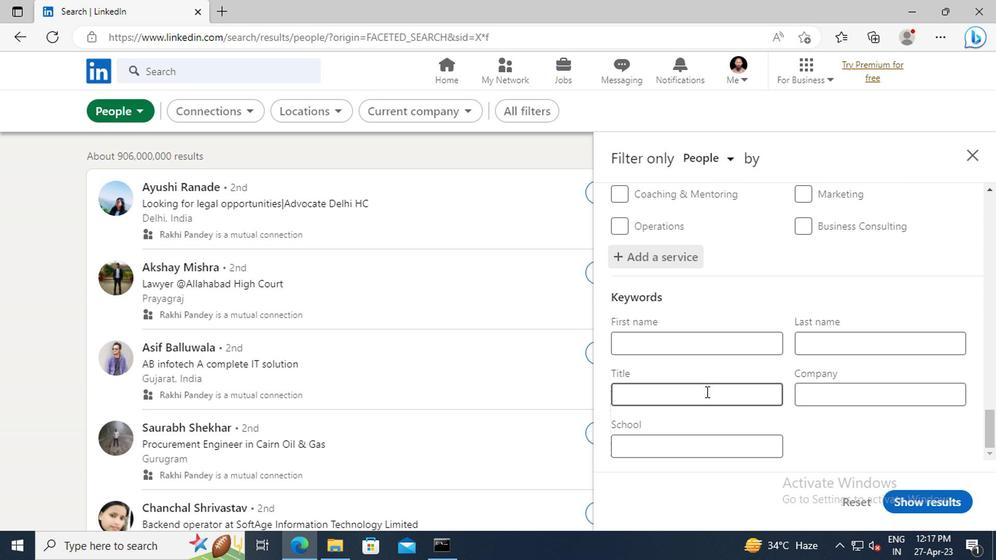 
Action: Mouse pressed left at (702, 396)
Screenshot: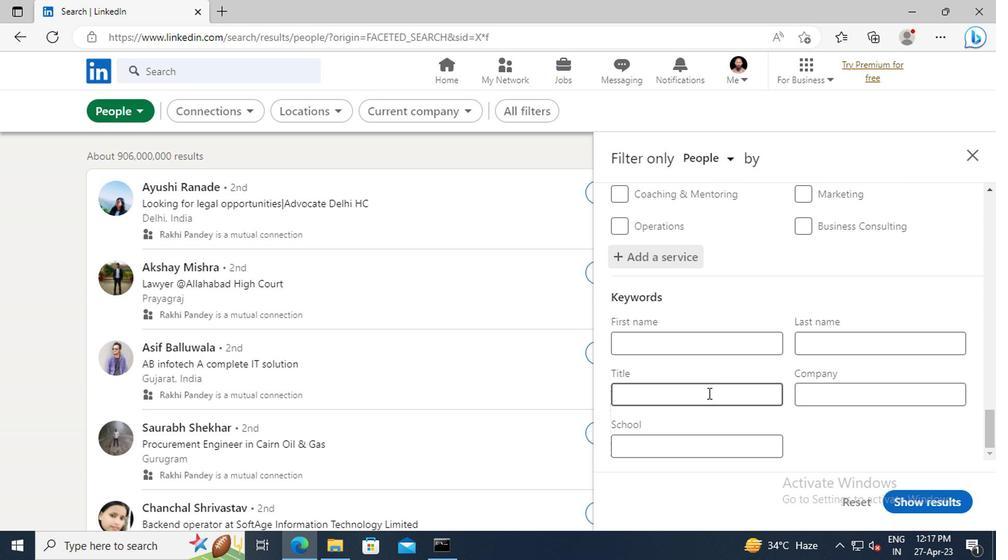 
Action: Mouse moved to (702, 396)
Screenshot: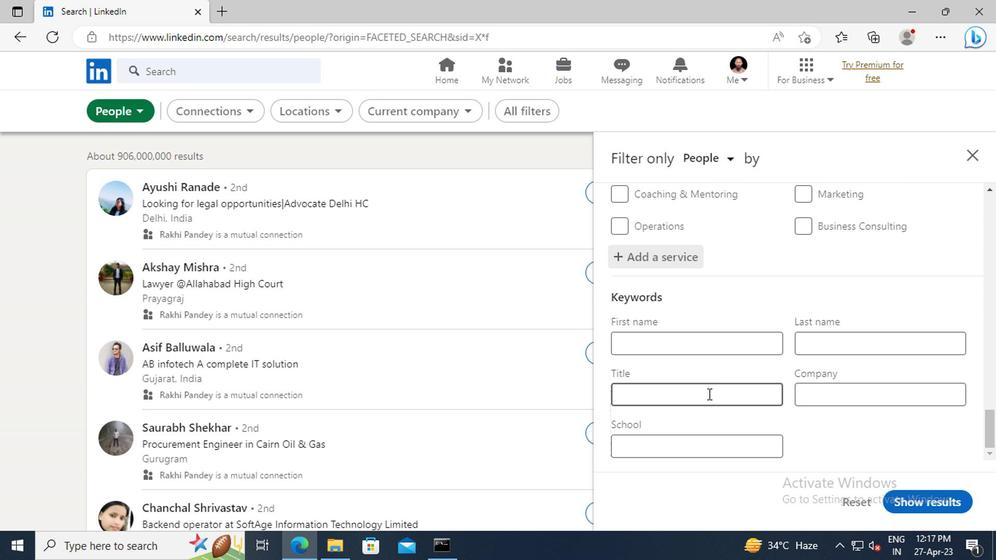 
Action: Key pressed <Key.shift>SOUND<Key.space><Key.shift>ENGINEER<Key.enter>
Screenshot: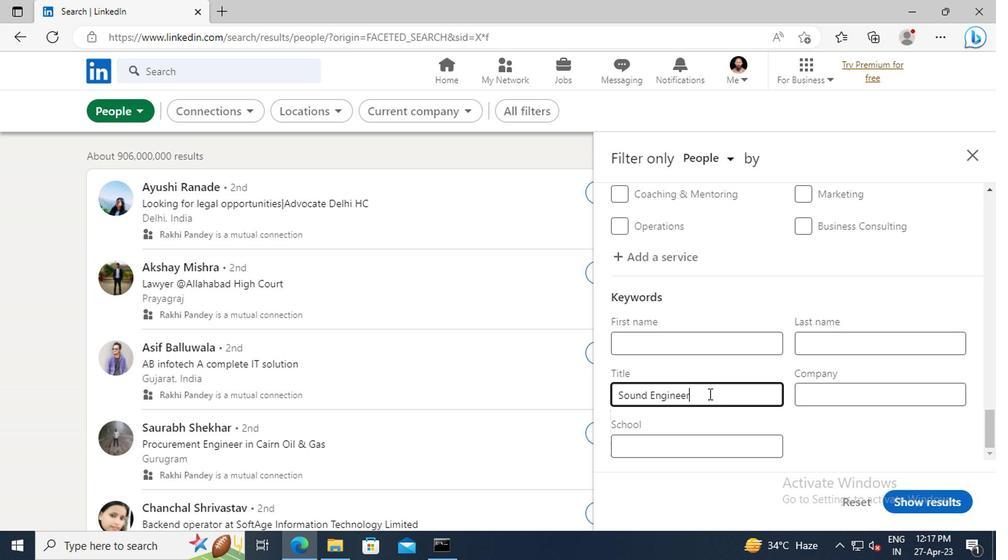 
Action: Mouse moved to (920, 505)
Screenshot: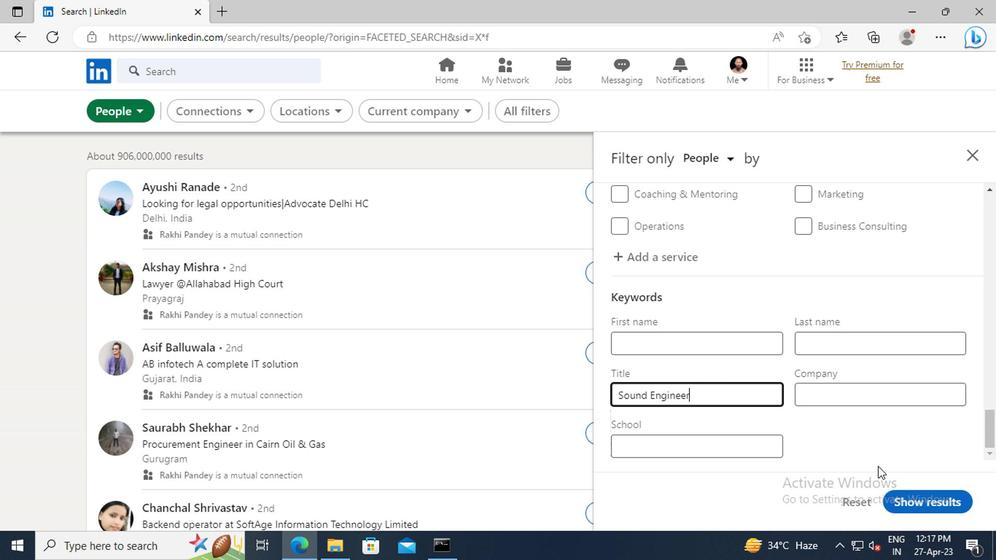 
Action: Mouse pressed left at (920, 505)
Screenshot: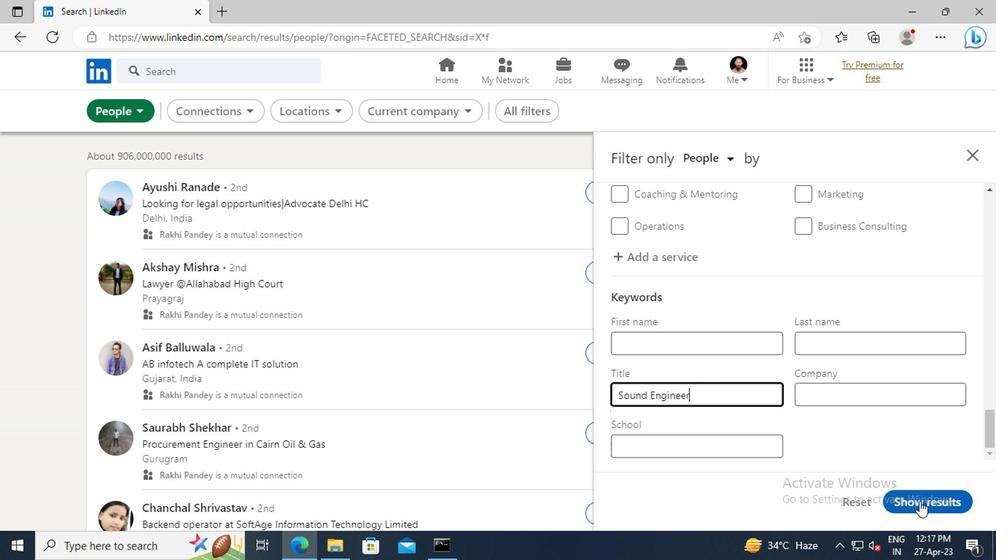 
